 Task: Look for space in Ramsbottom, United Kingdom from 6th September, 2023 to 10th September, 2023 for 1 adult in price range Rs.9000 to Rs.17000. Place can be private room with 1  bedroom having 1 bed and 1 bathroom. Property type can be house, flat, guest house, hotel. Booking option can be shelf check-in. Required host language is English.
Action: Mouse moved to (374, 84)
Screenshot: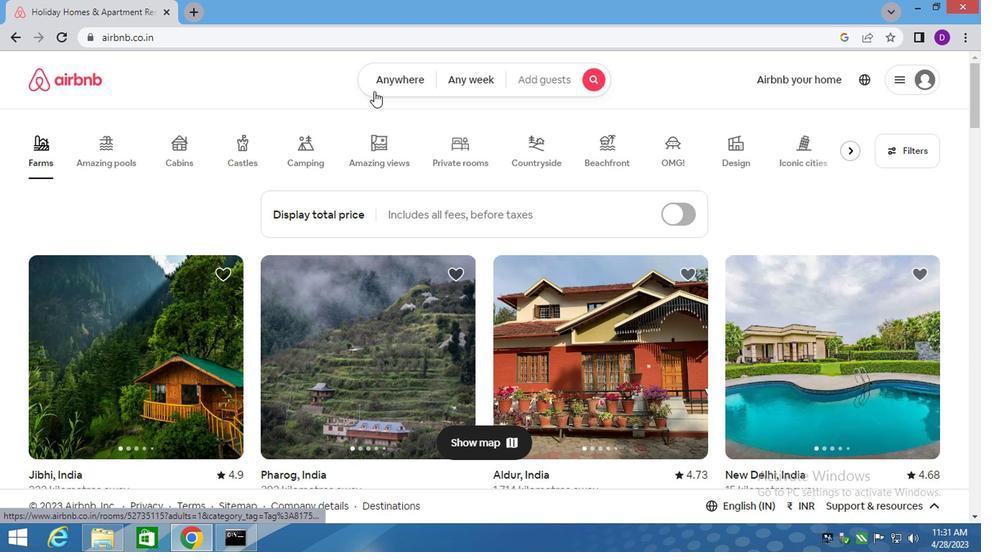 
Action: Mouse pressed left at (374, 84)
Screenshot: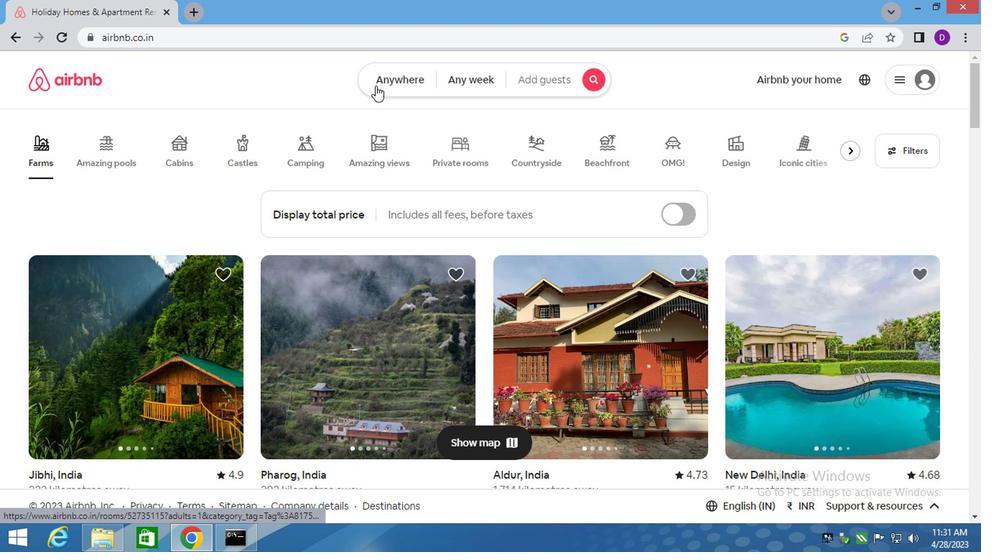 
Action: Mouse moved to (246, 142)
Screenshot: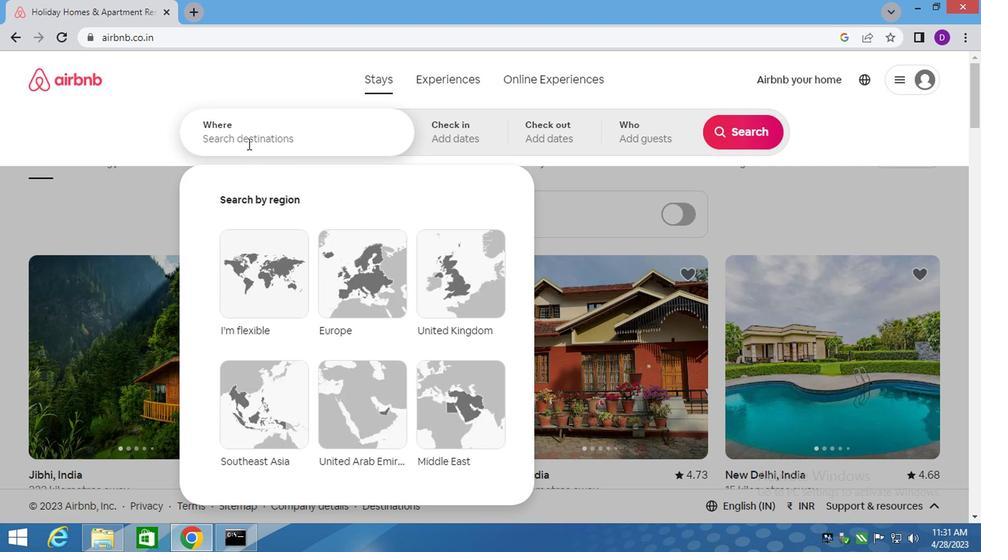 
Action: Mouse pressed left at (246, 142)
Screenshot: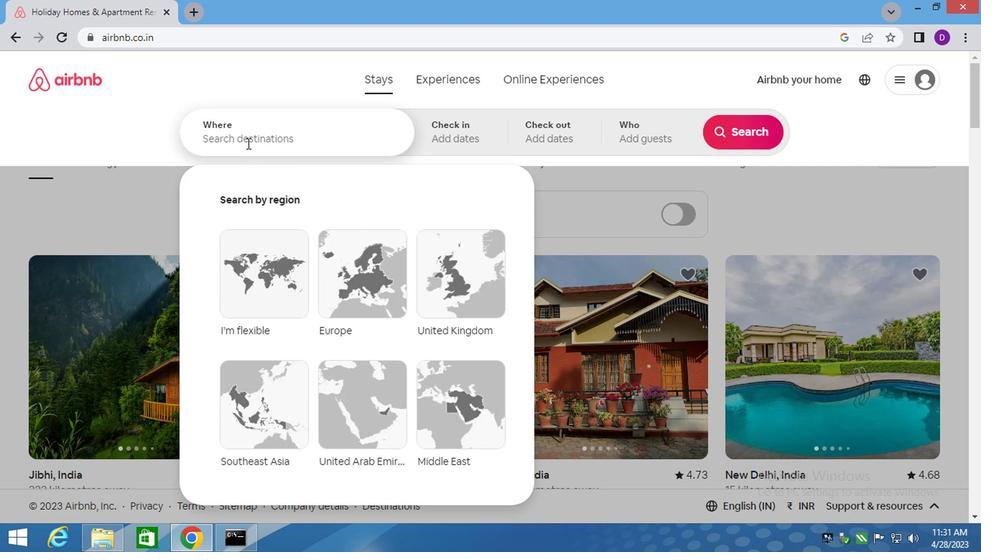 
Action: Key pressed ramsbottom,<Key.space>united<Key.space>kingdom<Key.enter>
Screenshot: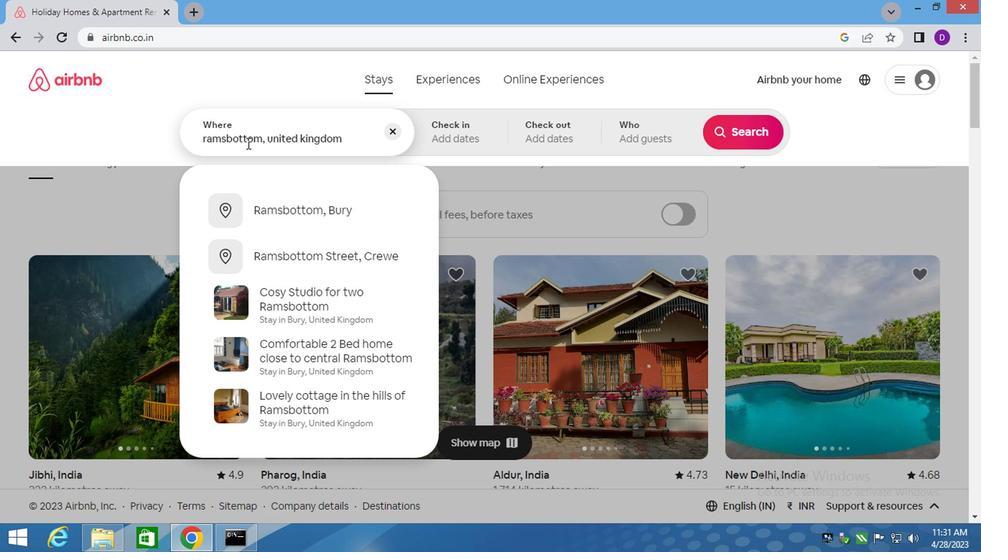 
Action: Mouse moved to (719, 245)
Screenshot: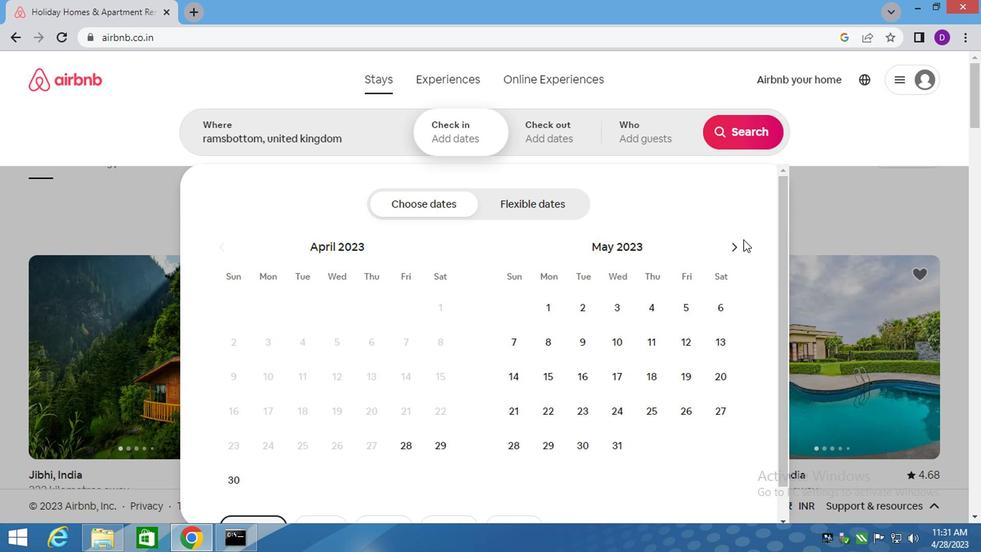 
Action: Mouse pressed left at (719, 245)
Screenshot: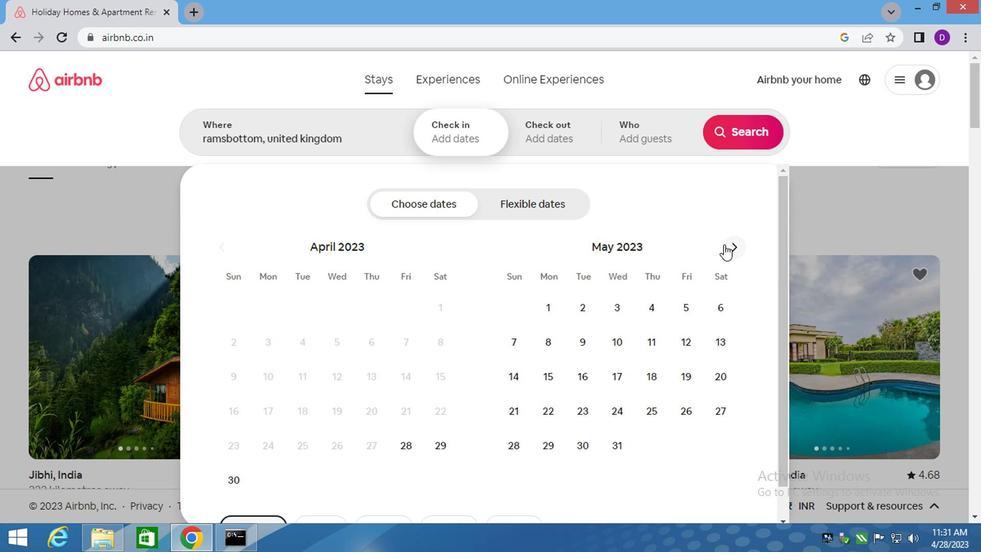 
Action: Mouse pressed left at (719, 245)
Screenshot: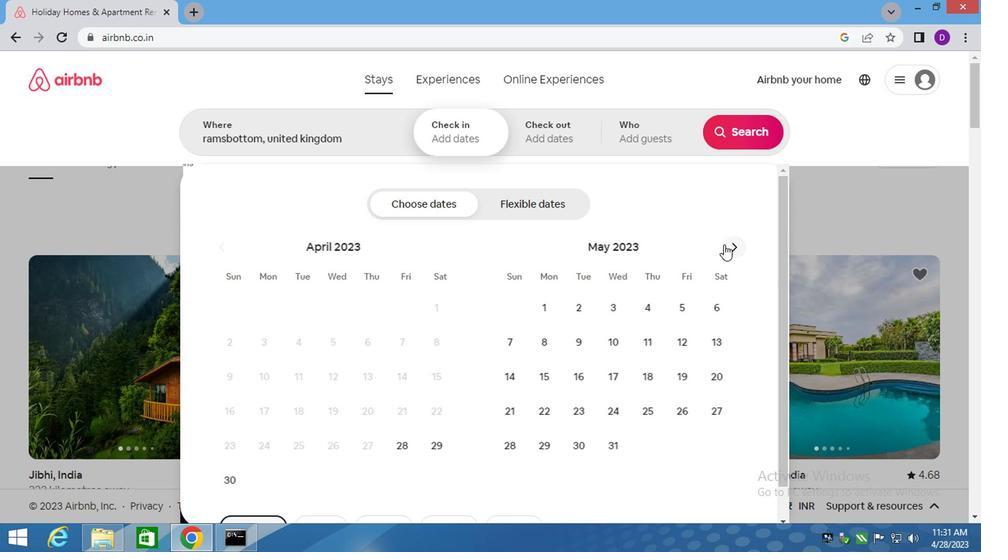 
Action: Mouse pressed left at (719, 245)
Screenshot: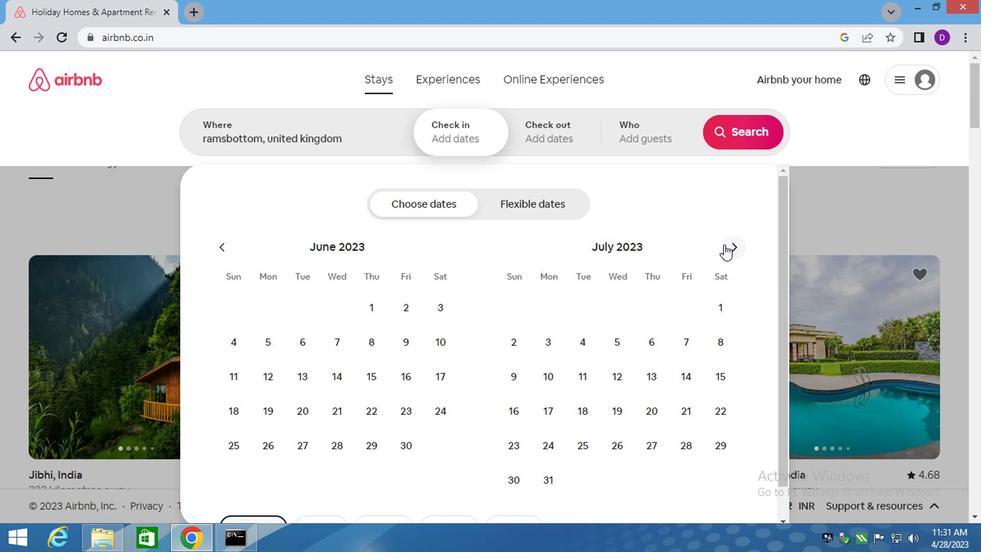 
Action: Mouse pressed left at (719, 245)
Screenshot: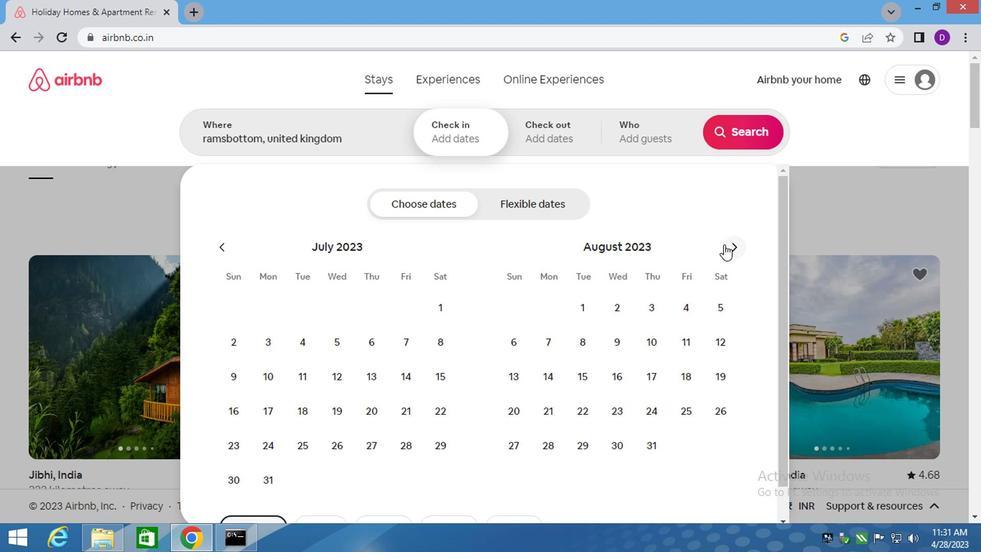 
Action: Mouse moved to (612, 342)
Screenshot: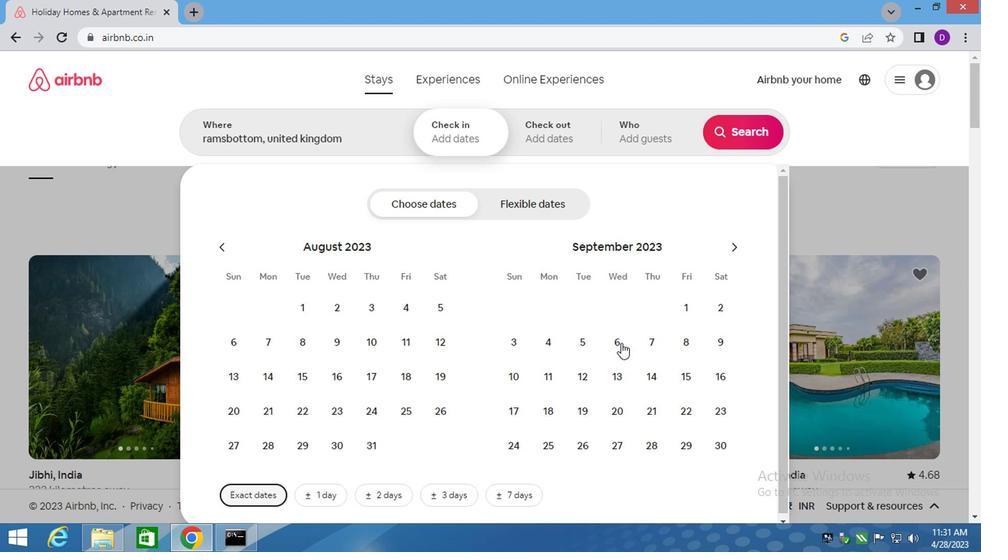 
Action: Mouse pressed left at (612, 342)
Screenshot: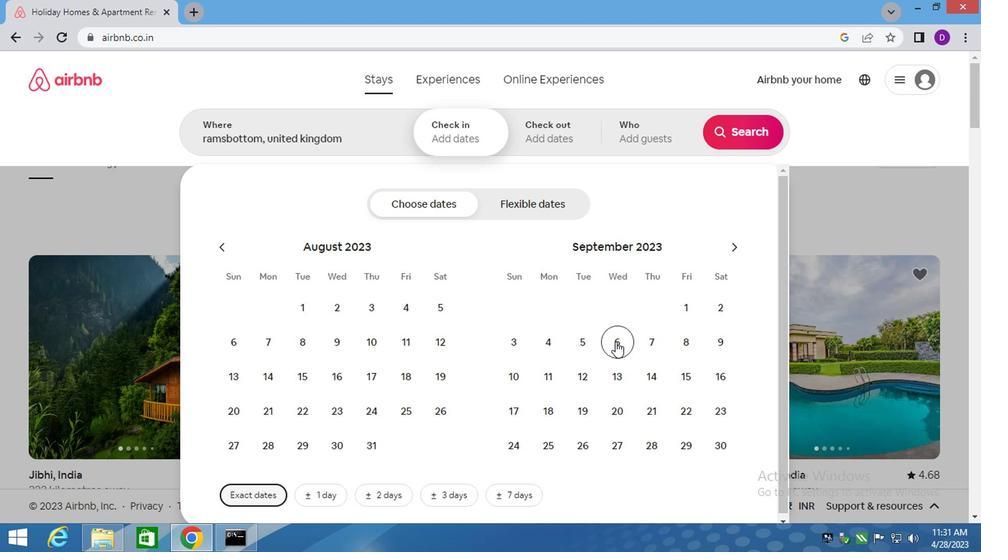 
Action: Mouse moved to (507, 380)
Screenshot: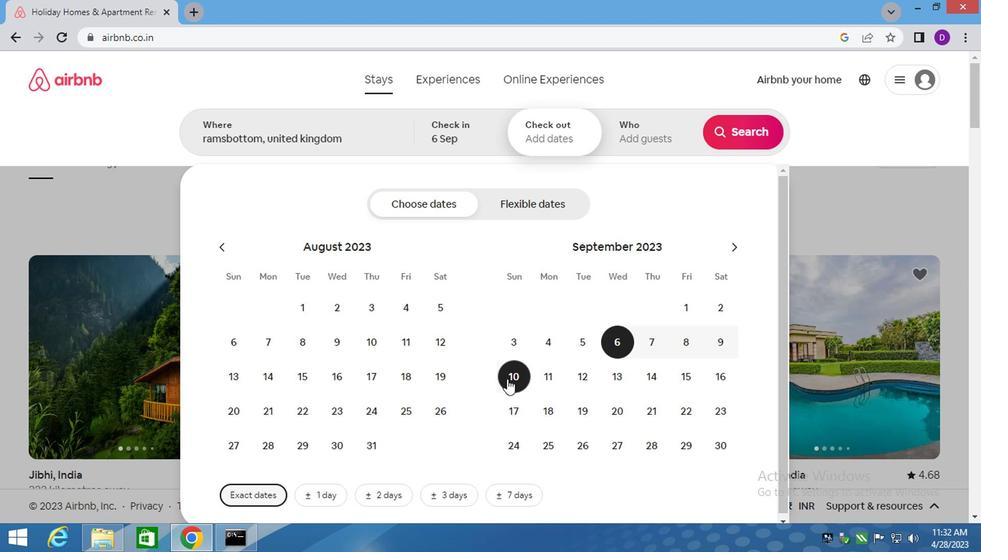 
Action: Mouse pressed left at (507, 380)
Screenshot: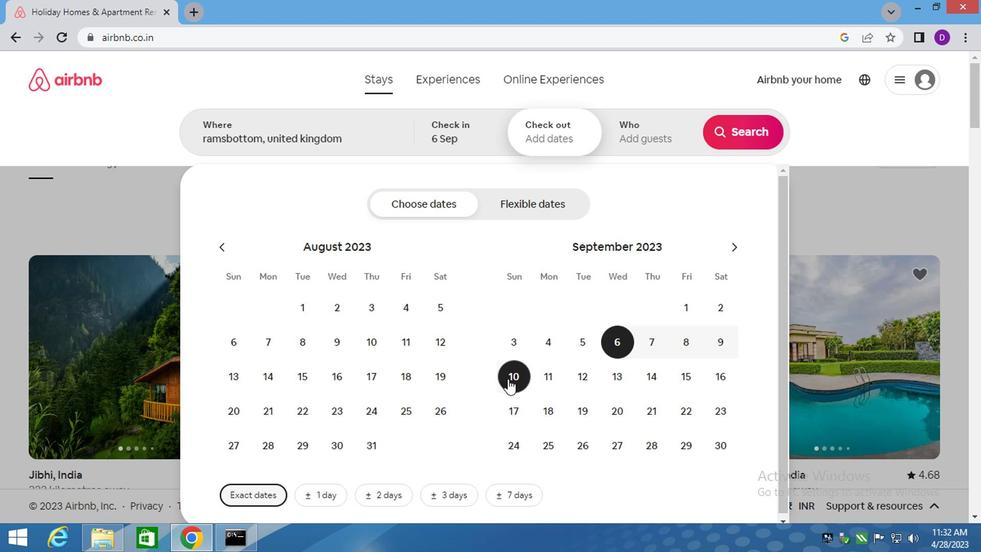 
Action: Mouse moved to (633, 127)
Screenshot: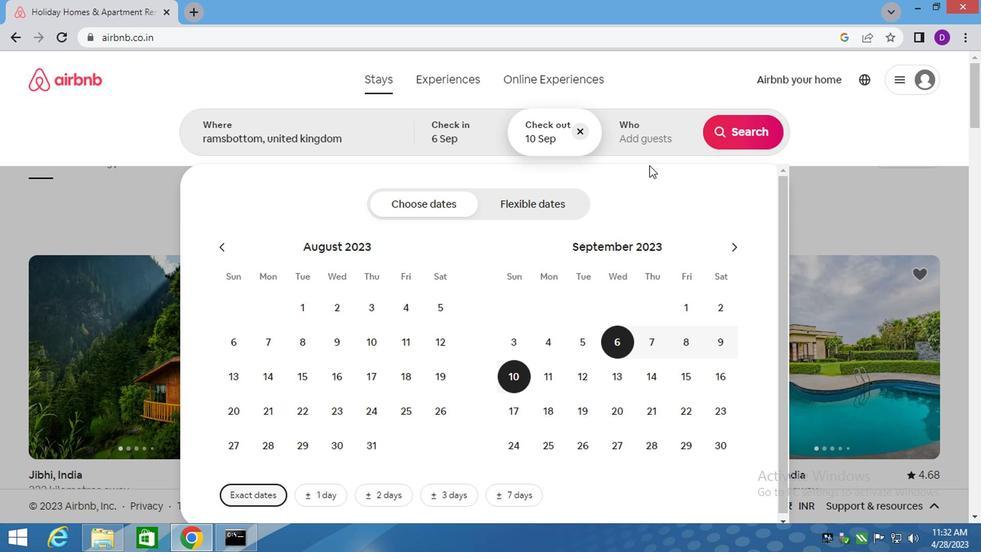 
Action: Mouse pressed left at (633, 127)
Screenshot: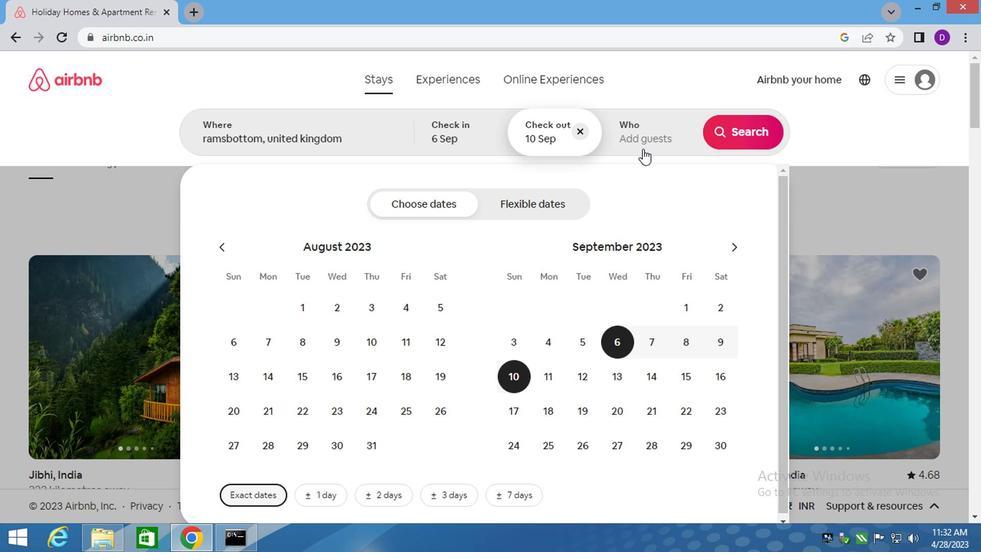 
Action: Mouse moved to (748, 203)
Screenshot: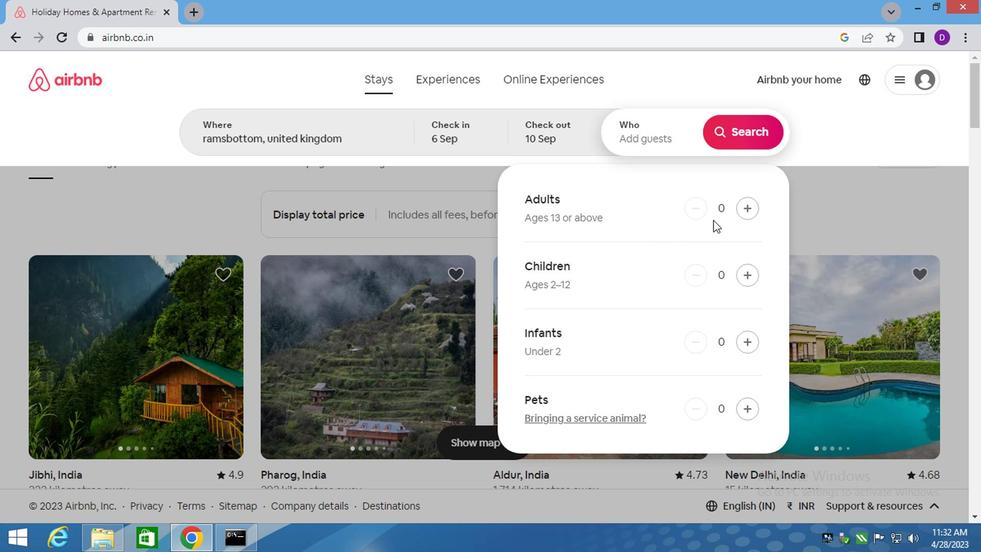 
Action: Mouse pressed left at (748, 203)
Screenshot: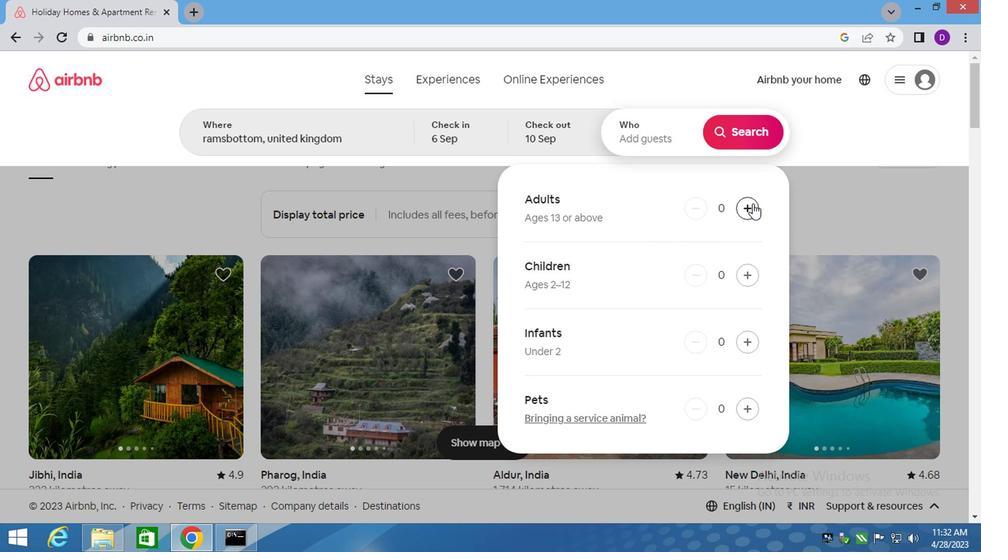
Action: Mouse pressed left at (748, 203)
Screenshot: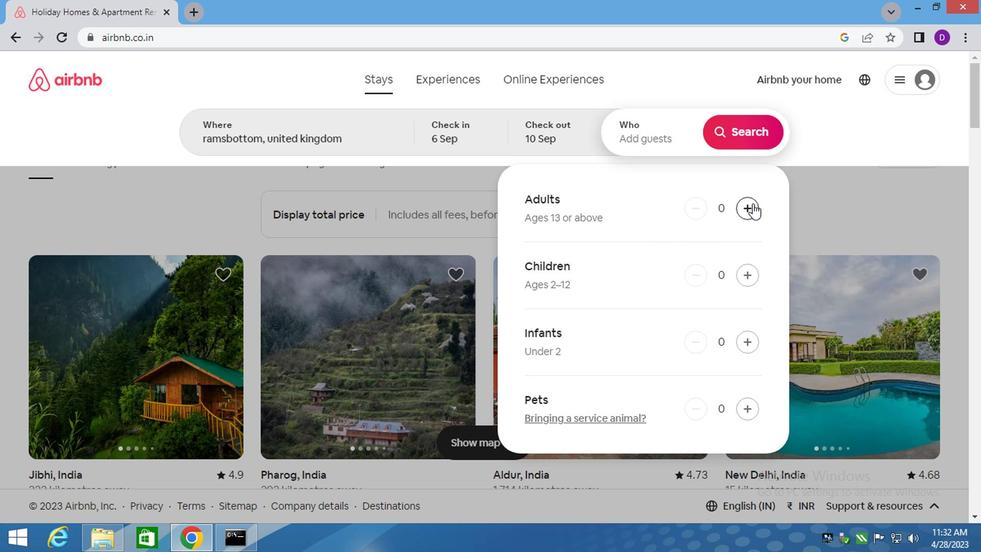
Action: Mouse moved to (687, 210)
Screenshot: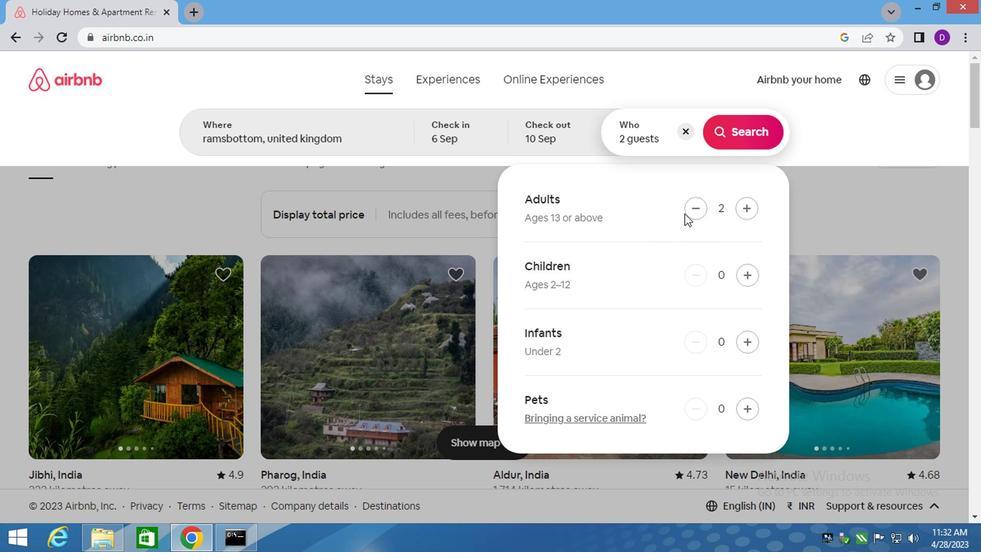 
Action: Mouse pressed left at (687, 210)
Screenshot: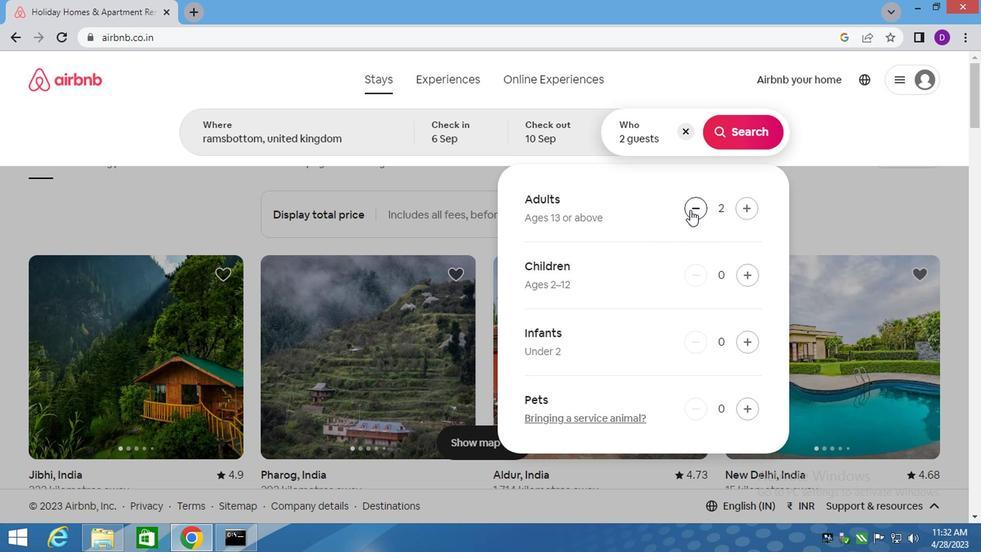 
Action: Mouse moved to (738, 131)
Screenshot: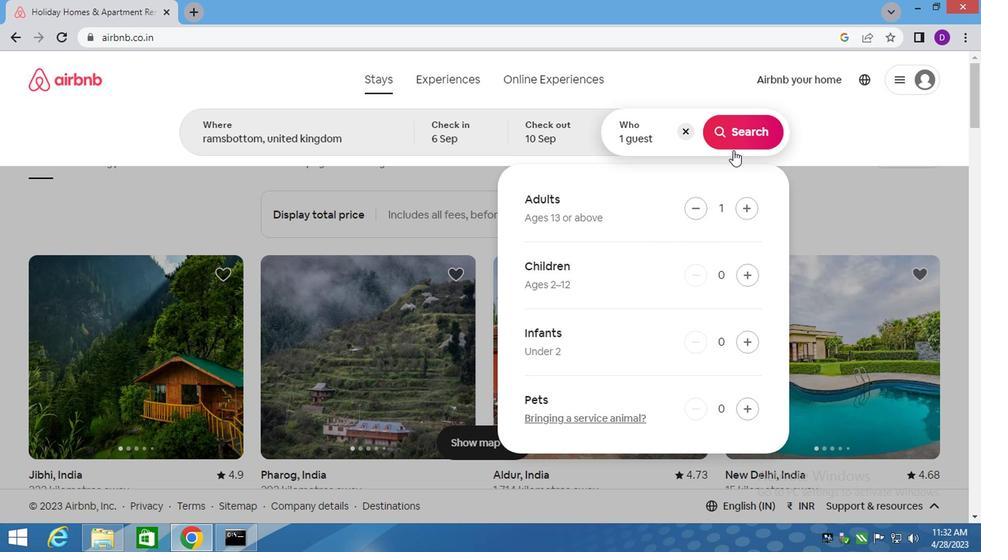 
Action: Mouse pressed left at (738, 131)
Screenshot: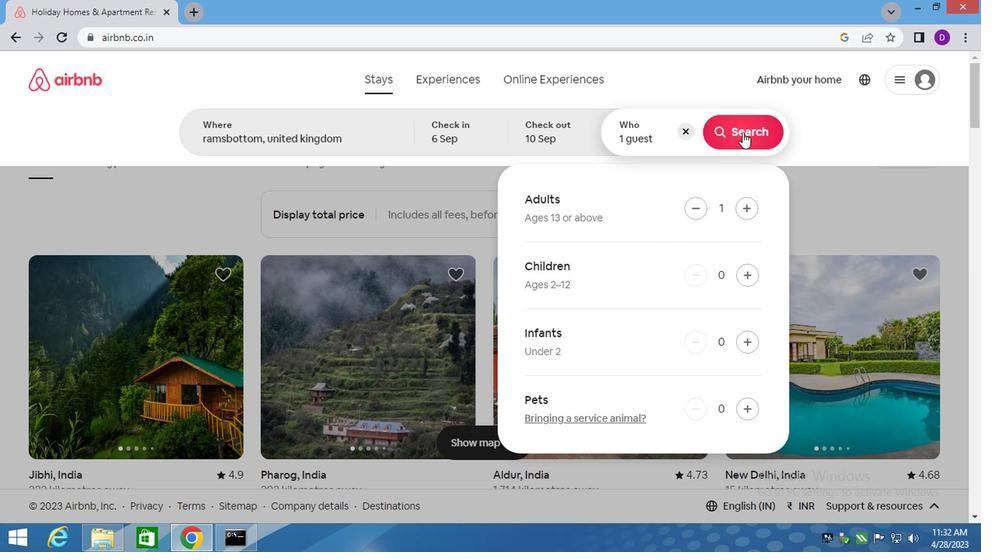 
Action: Mouse moved to (903, 139)
Screenshot: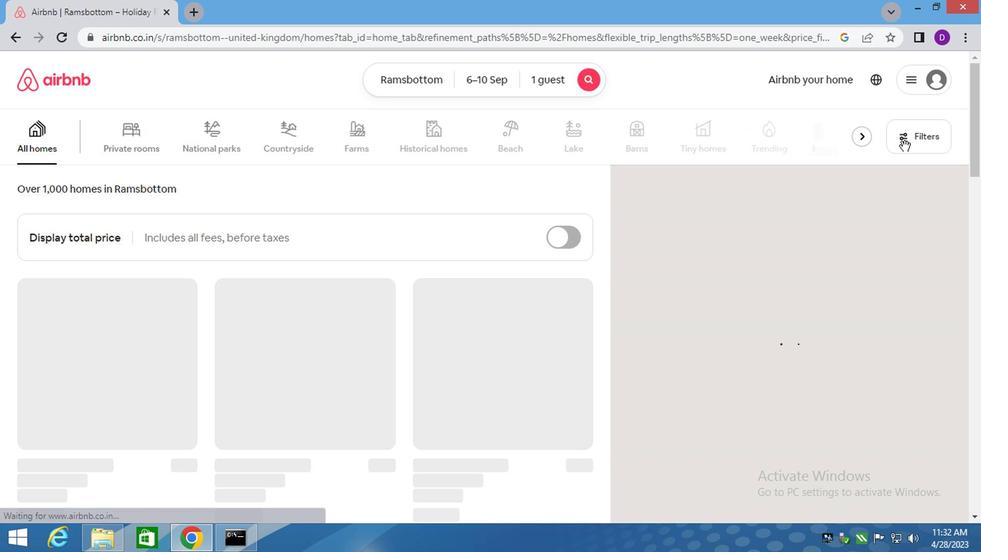 
Action: Mouse pressed left at (903, 139)
Screenshot: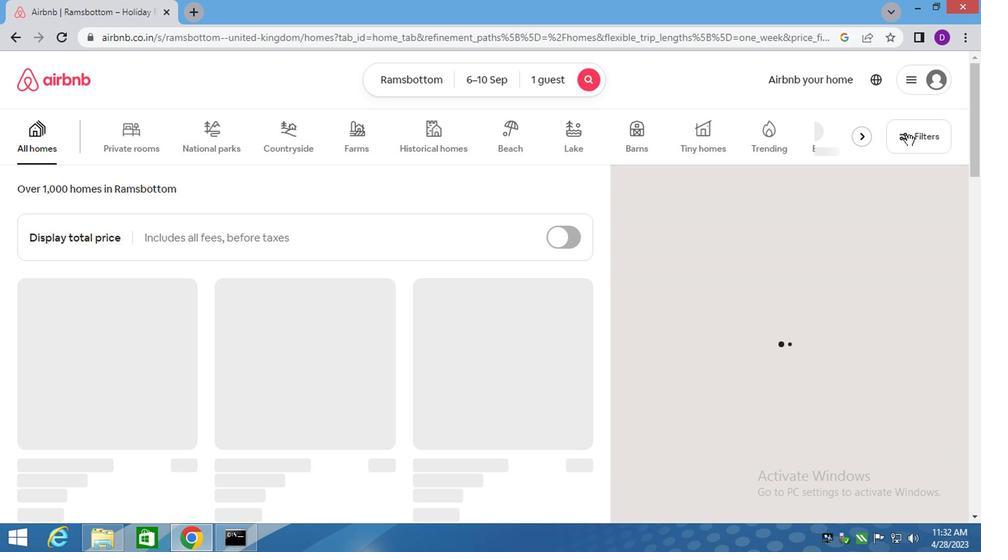 
Action: Mouse moved to (297, 315)
Screenshot: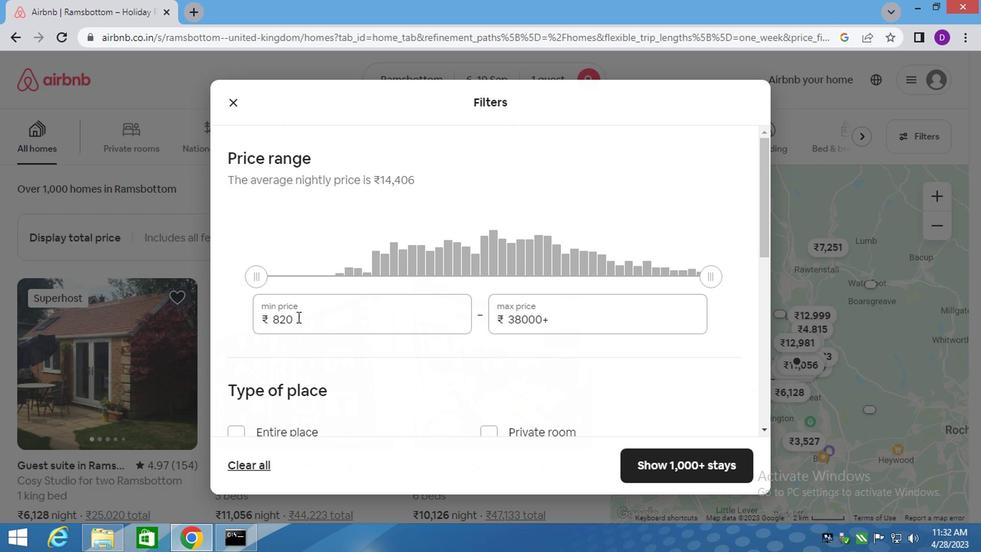 
Action: Mouse pressed left at (297, 315)
Screenshot: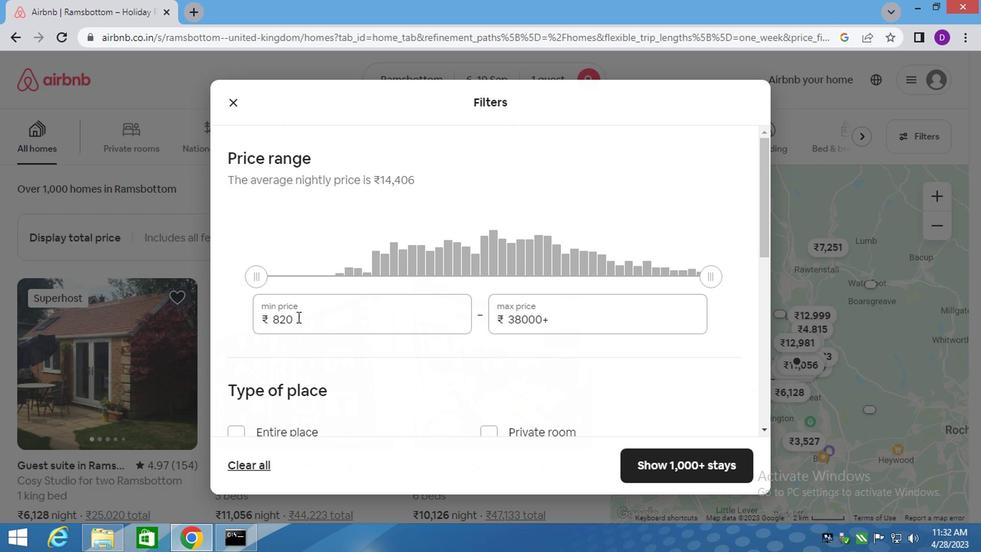 
Action: Mouse pressed left at (297, 315)
Screenshot: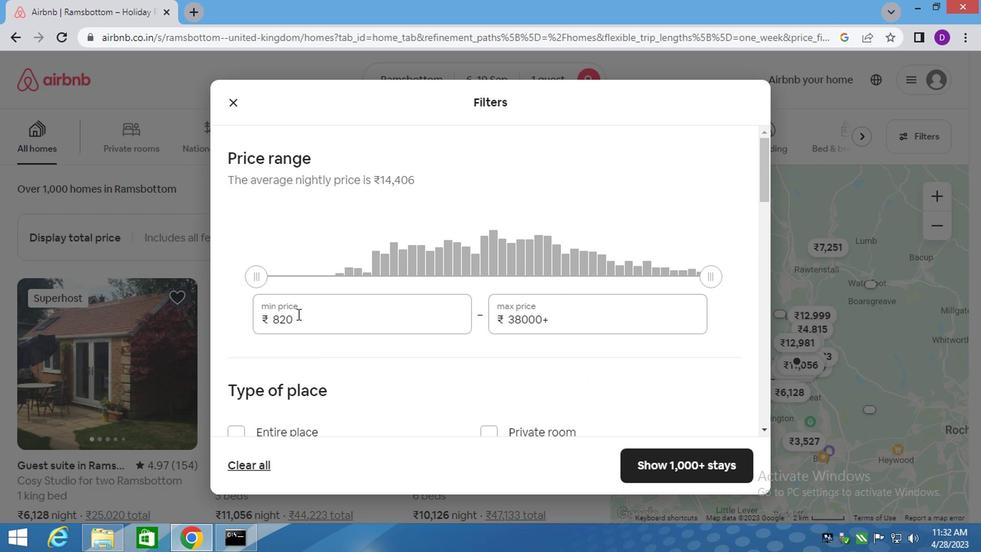 
Action: Key pressed 9000<Key.tab>17000
Screenshot: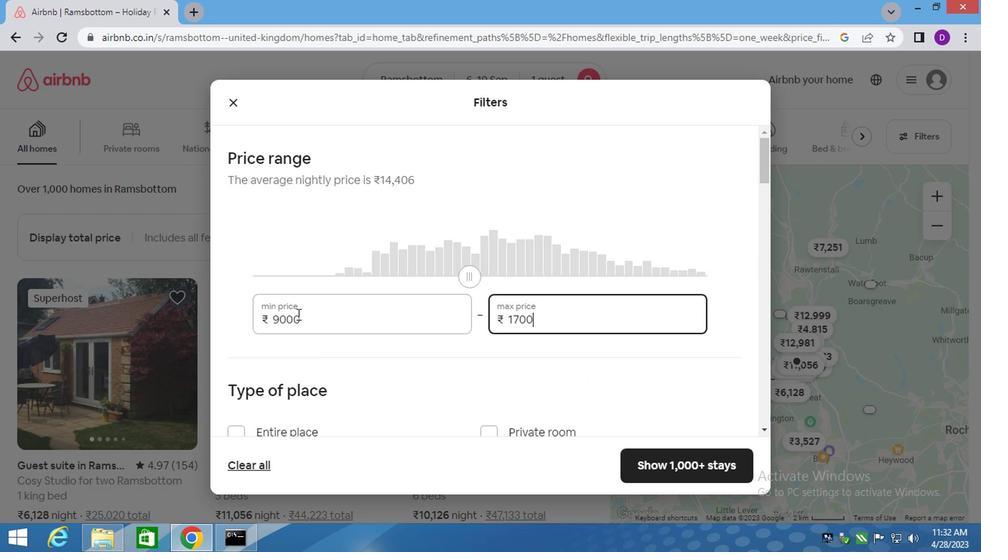 
Action: Mouse moved to (255, 344)
Screenshot: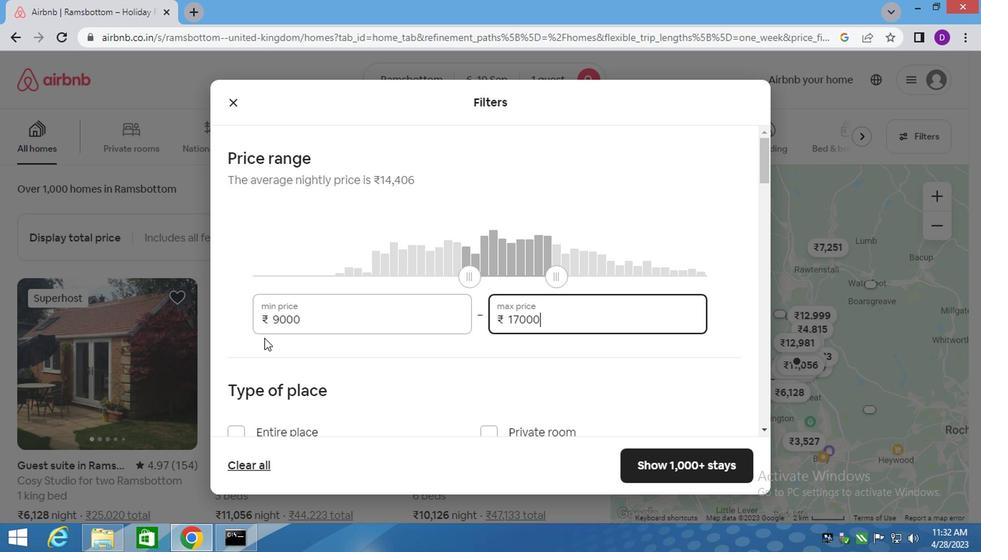 
Action: Mouse scrolled (255, 343) with delta (0, -1)
Screenshot: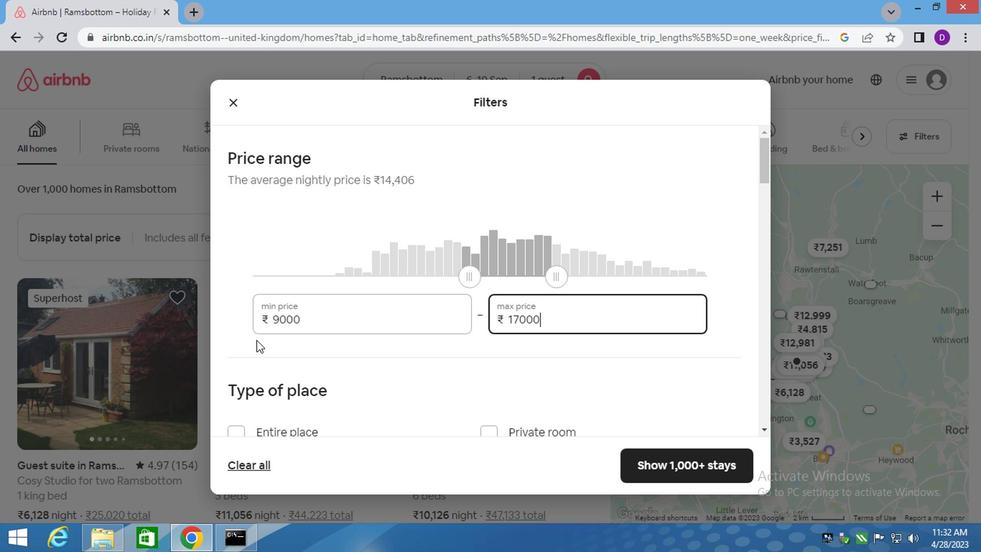 
Action: Mouse moved to (255, 345)
Screenshot: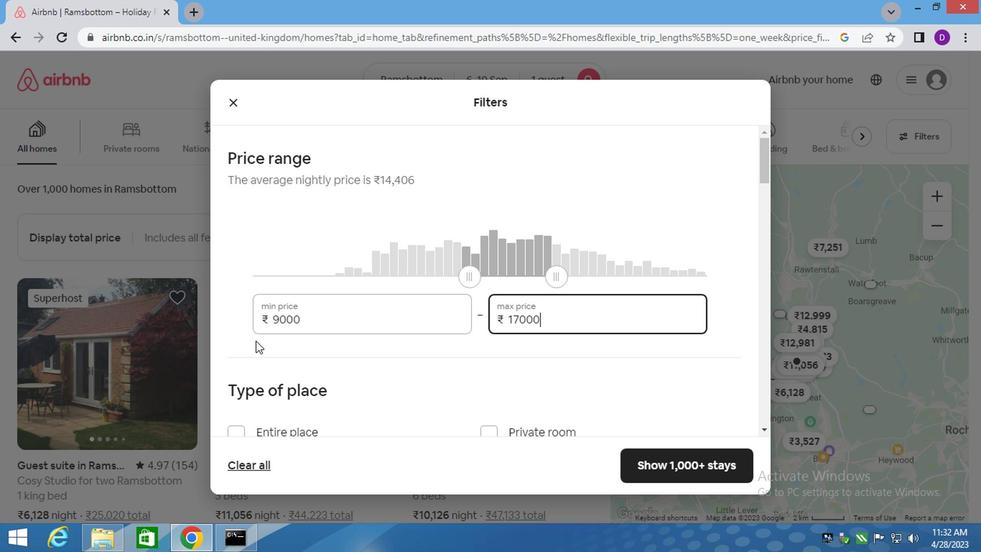 
Action: Mouse scrolled (255, 344) with delta (0, -1)
Screenshot: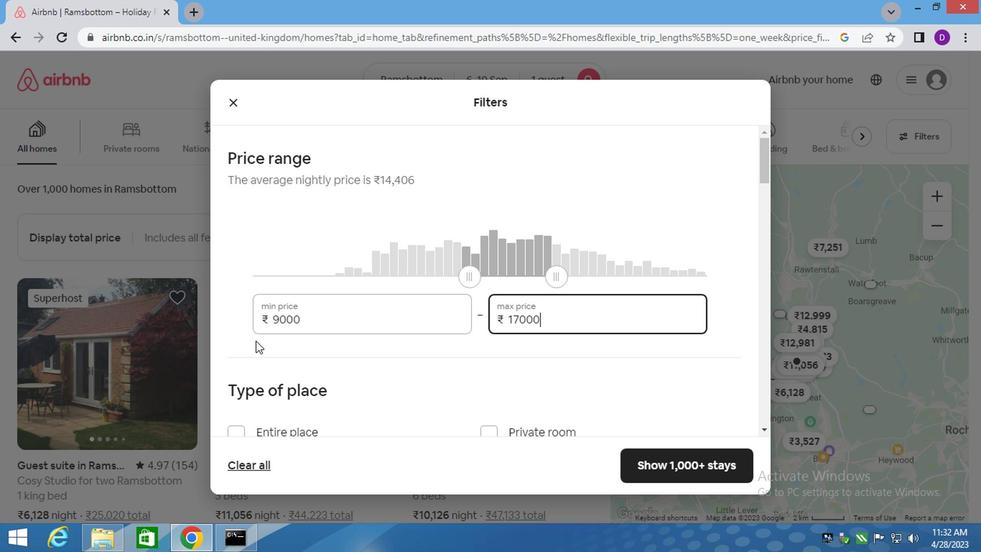 
Action: Mouse moved to (492, 289)
Screenshot: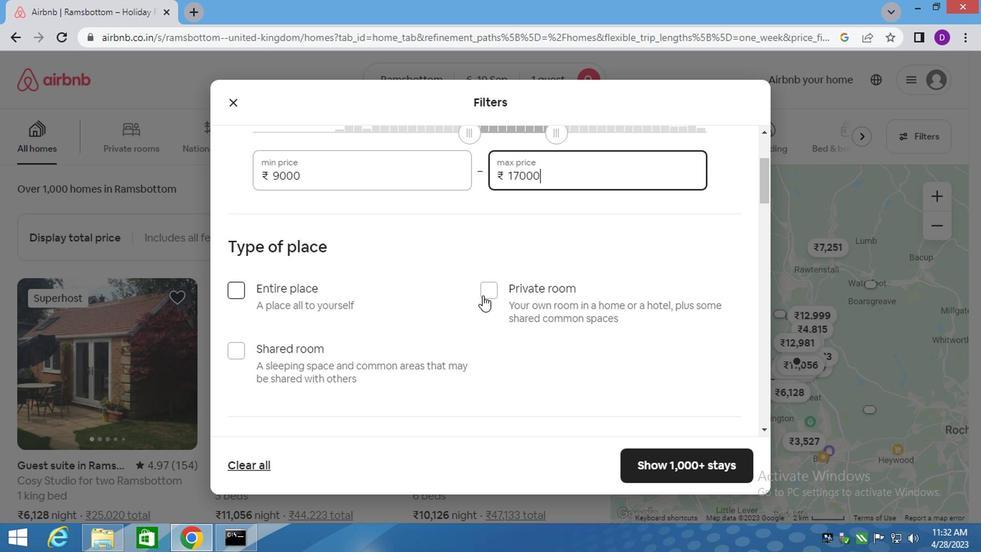 
Action: Mouse pressed left at (492, 289)
Screenshot: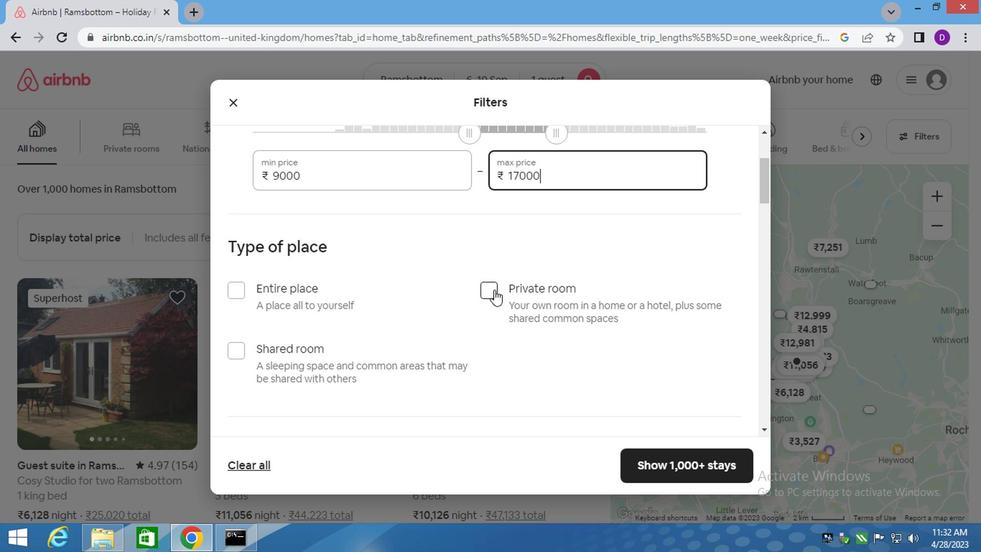 
Action: Mouse moved to (407, 311)
Screenshot: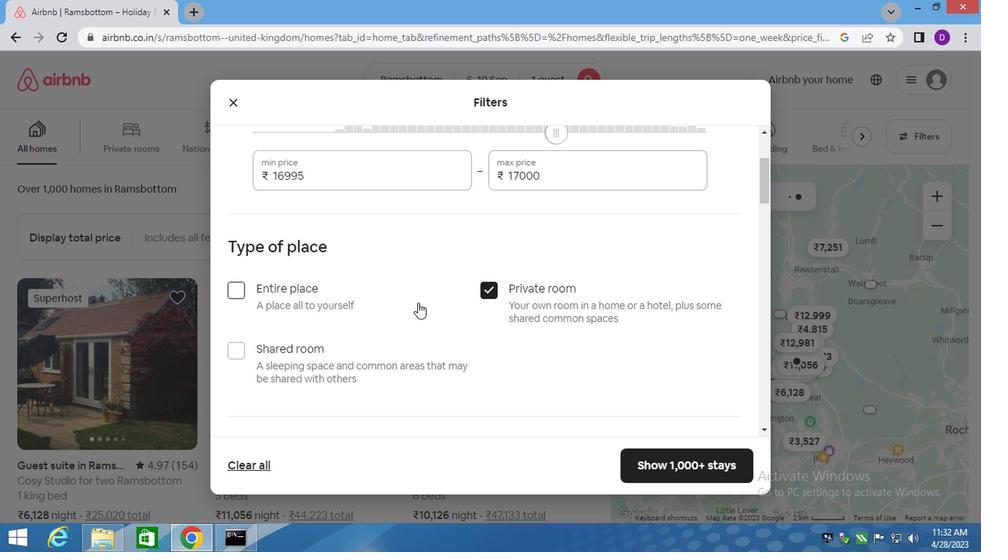 
Action: Mouse scrolled (407, 309) with delta (0, 0)
Screenshot: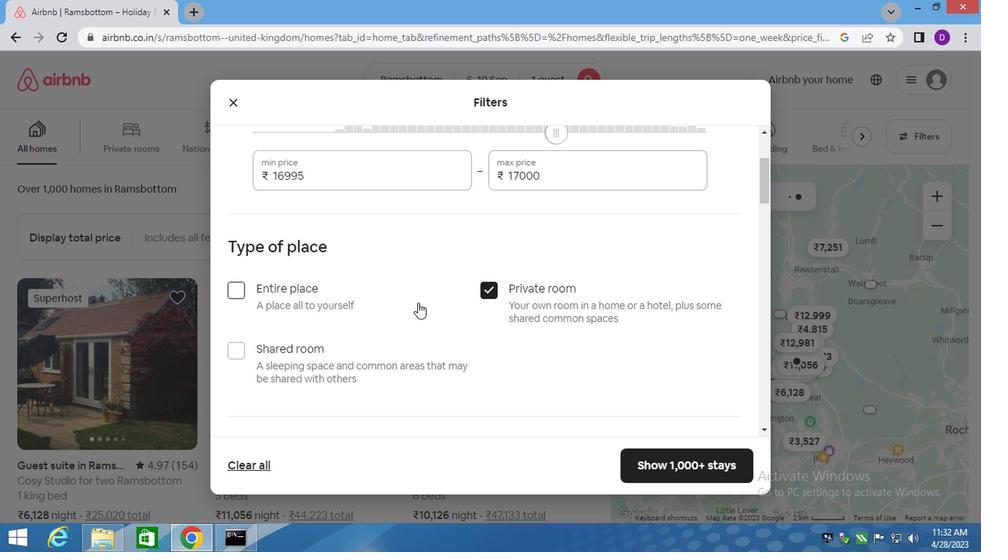 
Action: Mouse moved to (404, 314)
Screenshot: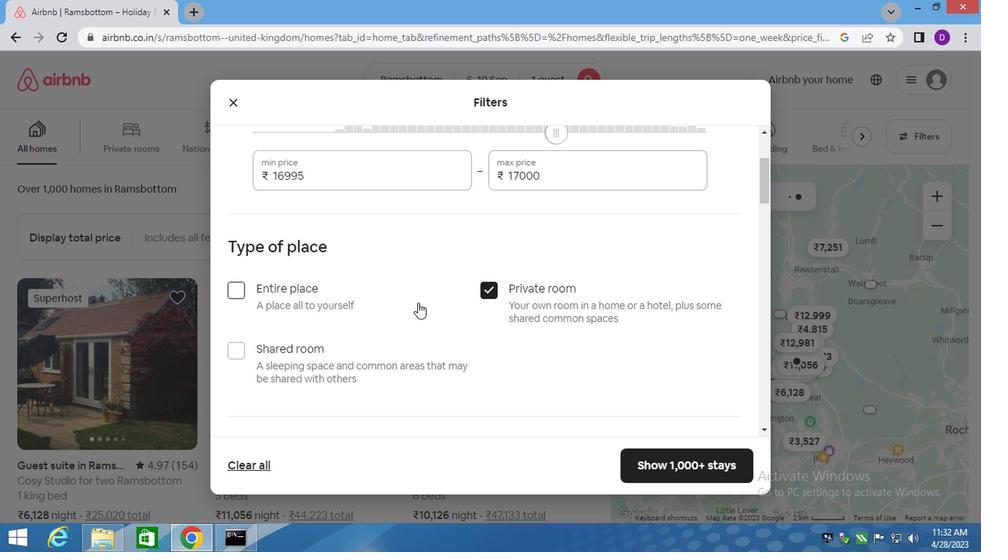 
Action: Mouse scrolled (404, 313) with delta (0, -1)
Screenshot: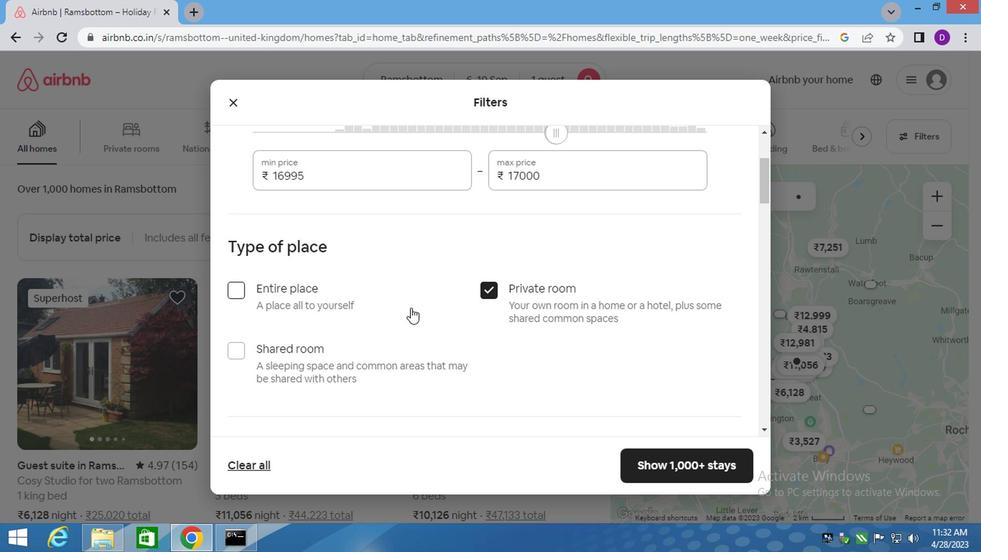 
Action: Mouse moved to (404, 315)
Screenshot: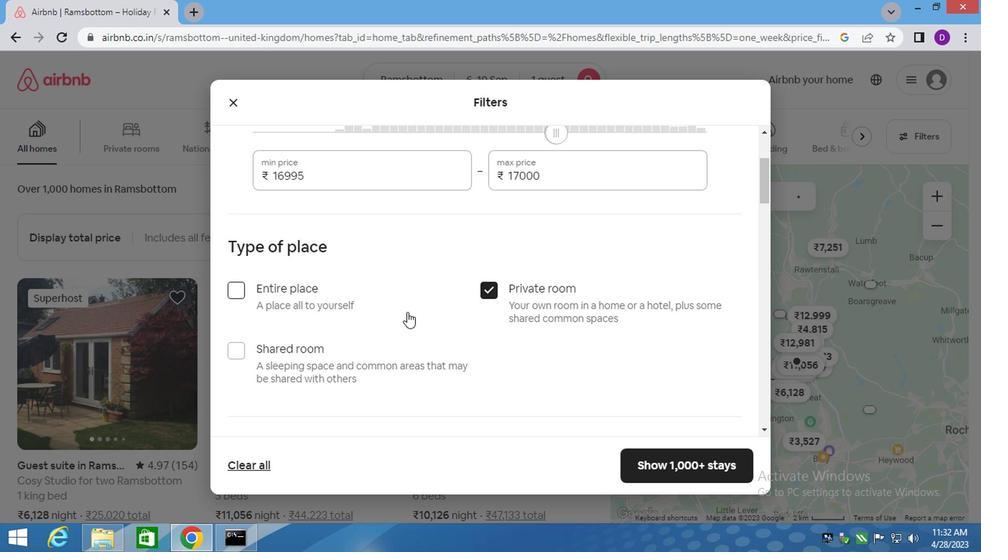 
Action: Mouse scrolled (404, 314) with delta (0, 0)
Screenshot: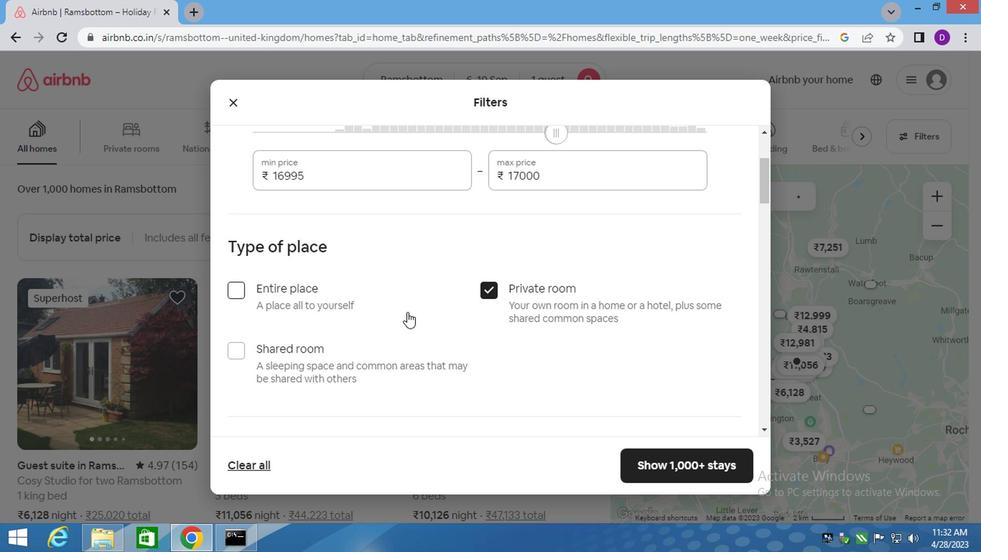 
Action: Mouse scrolled (404, 314) with delta (0, 0)
Screenshot: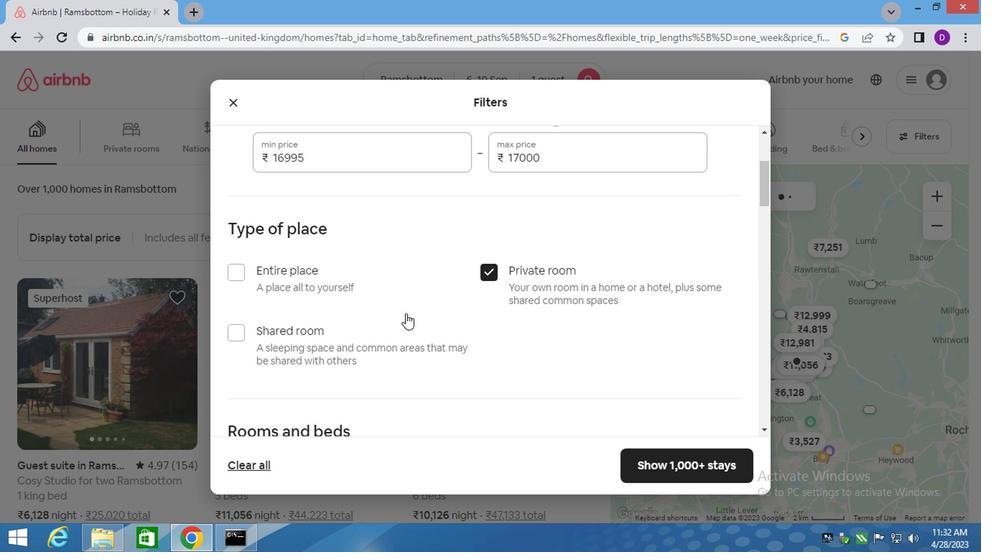 
Action: Mouse scrolled (404, 314) with delta (0, 0)
Screenshot: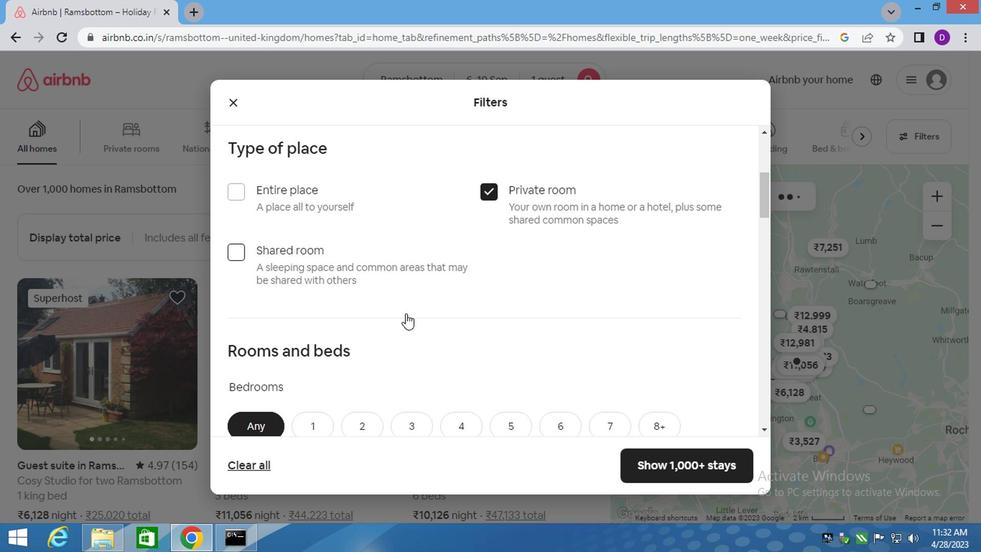 
Action: Mouse scrolled (404, 314) with delta (0, 0)
Screenshot: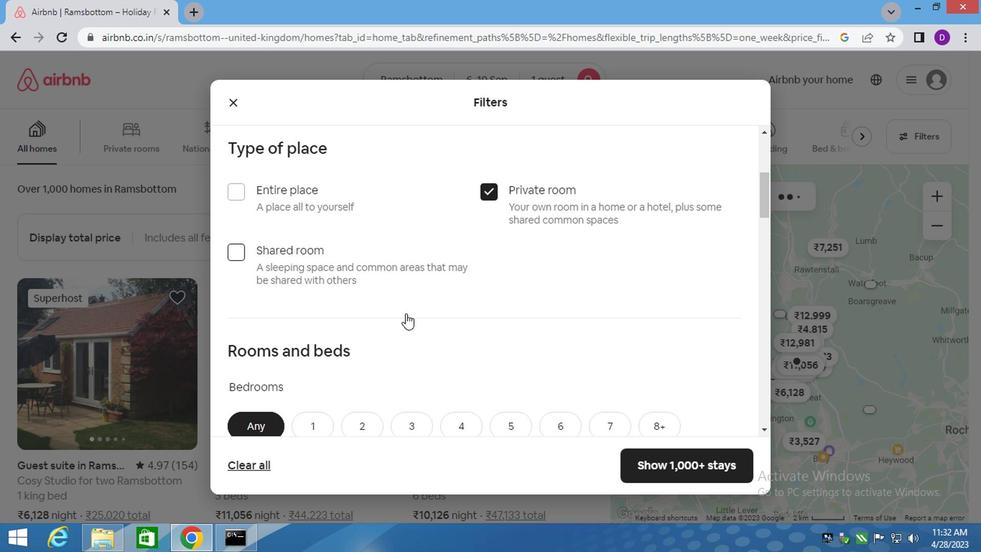 
Action: Mouse moved to (328, 248)
Screenshot: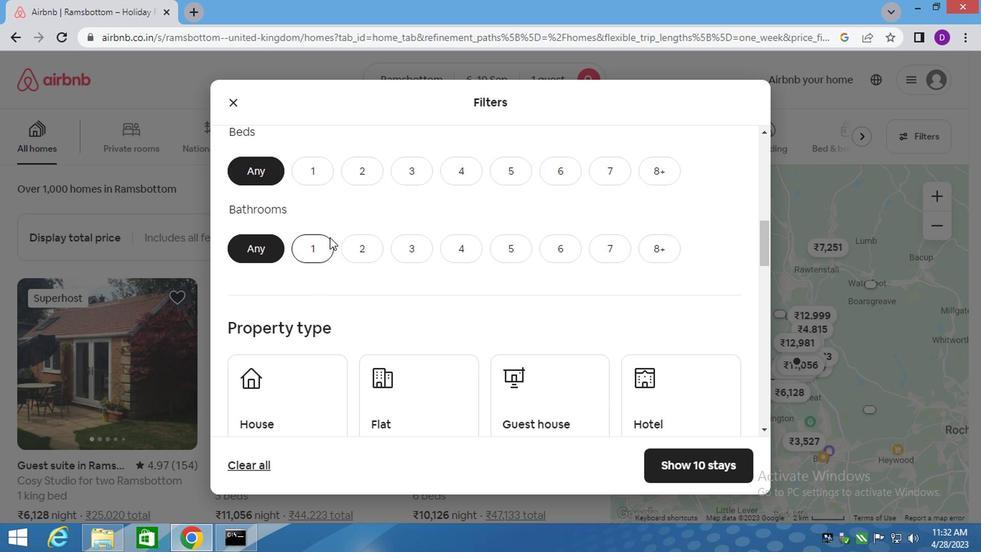 
Action: Mouse scrolled (328, 248) with delta (0, 0)
Screenshot: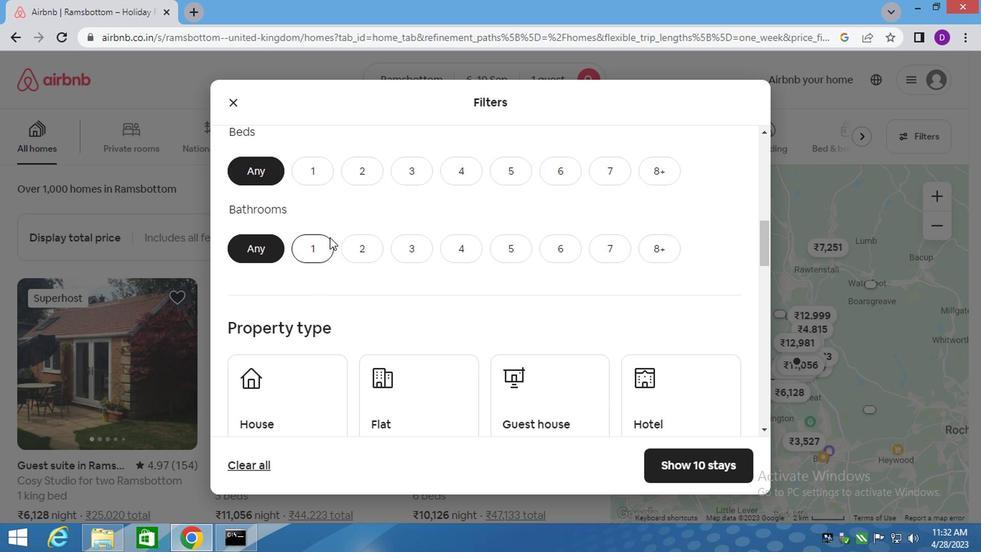 
Action: Mouse moved to (329, 265)
Screenshot: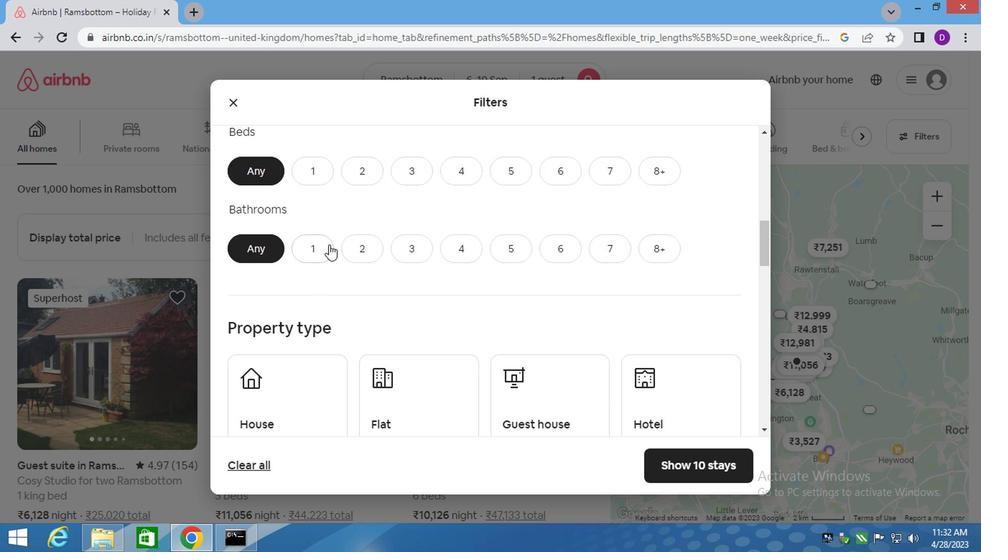 
Action: Mouse scrolled (329, 265) with delta (0, 0)
Screenshot: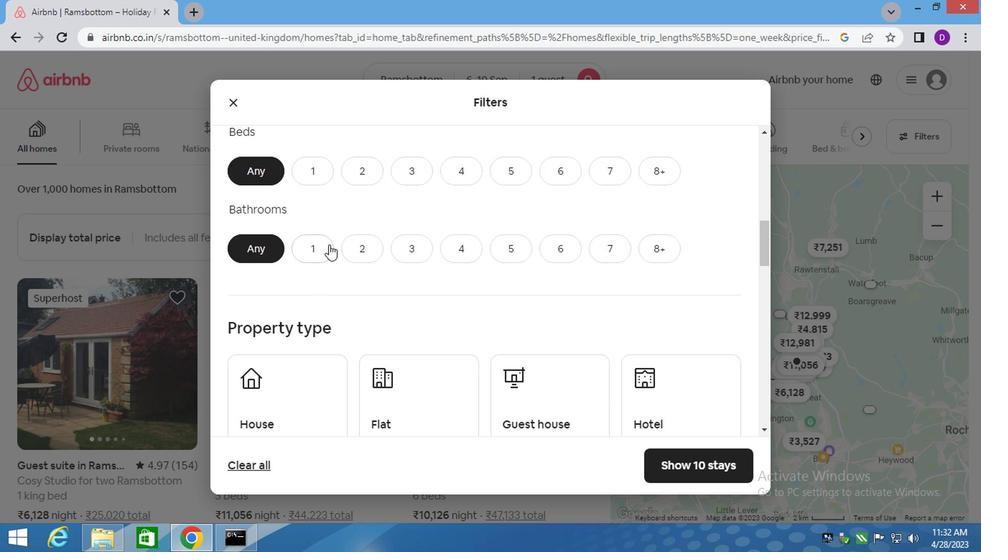
Action: Mouse moved to (315, 243)
Screenshot: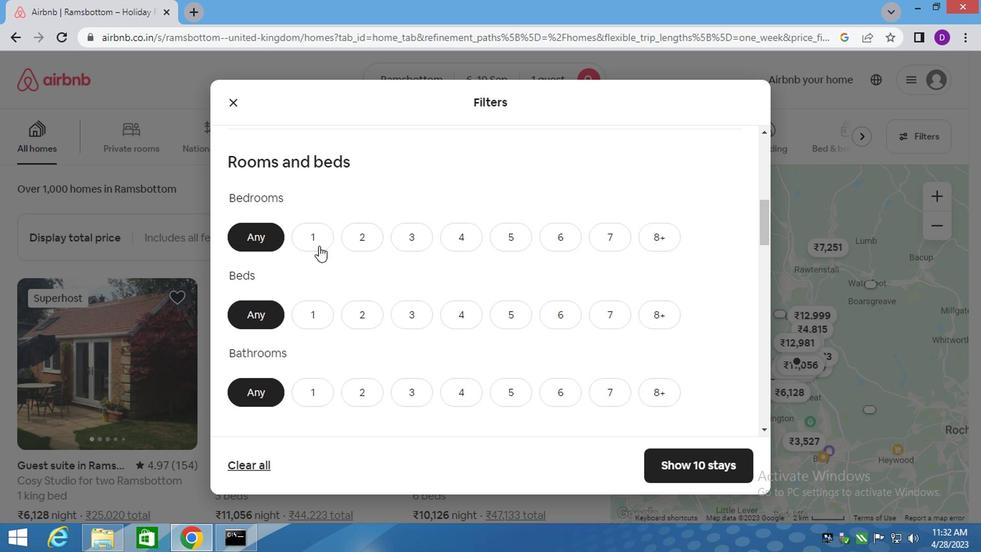 
Action: Mouse pressed left at (315, 243)
Screenshot: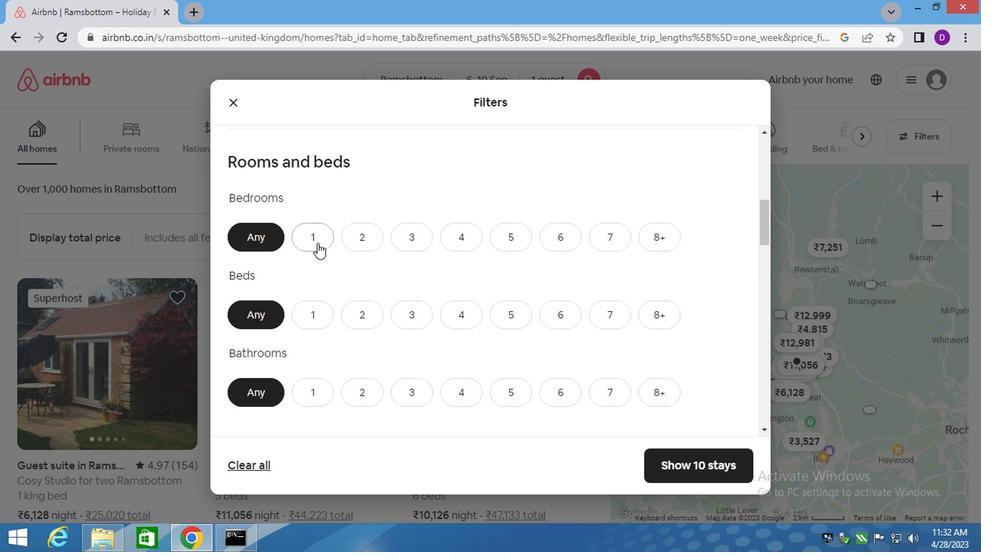 
Action: Mouse moved to (305, 316)
Screenshot: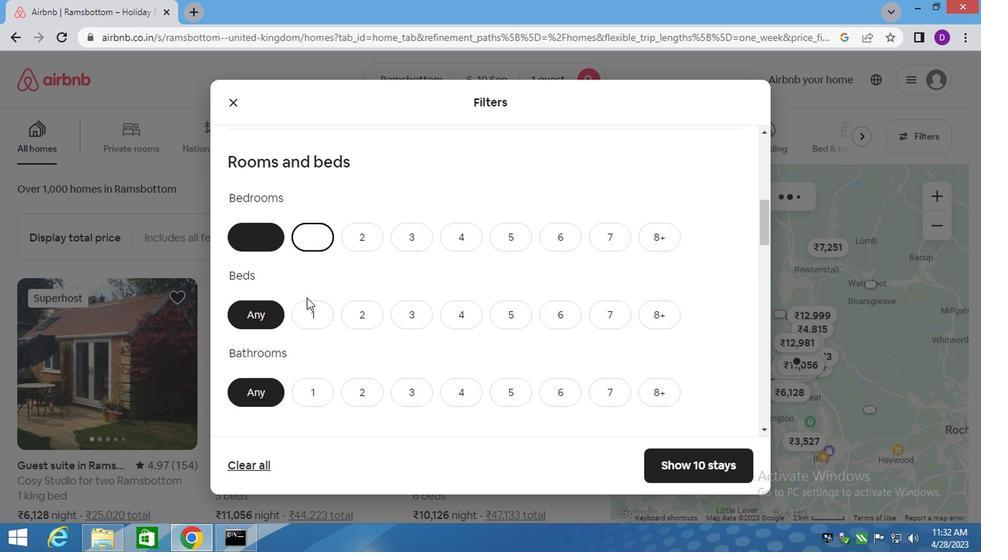 
Action: Mouse pressed left at (305, 316)
Screenshot: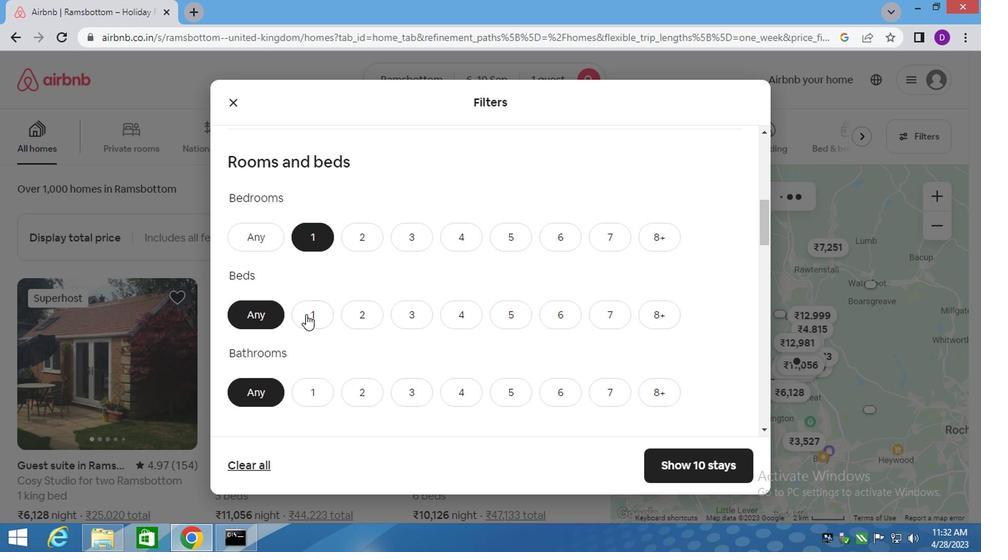 
Action: Mouse moved to (308, 395)
Screenshot: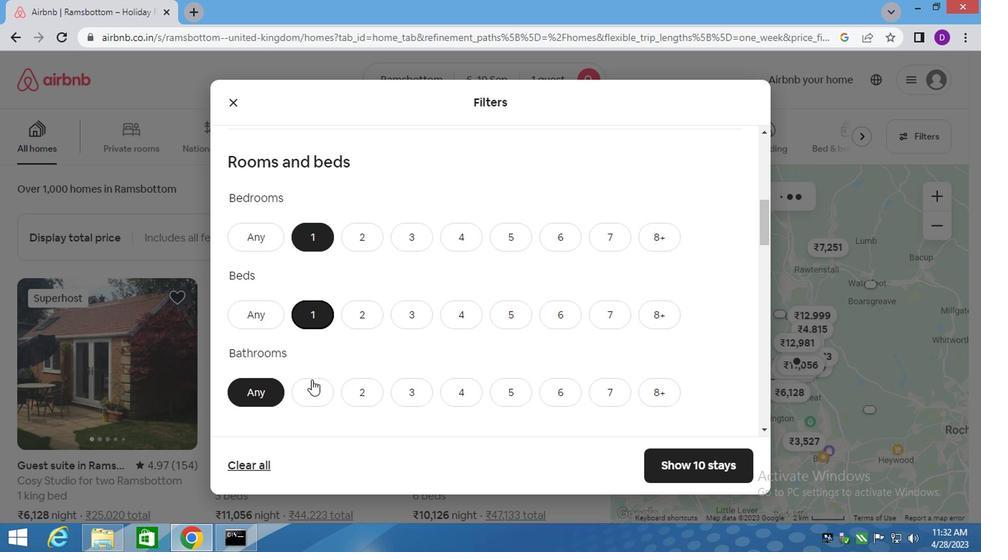 
Action: Mouse pressed left at (308, 395)
Screenshot: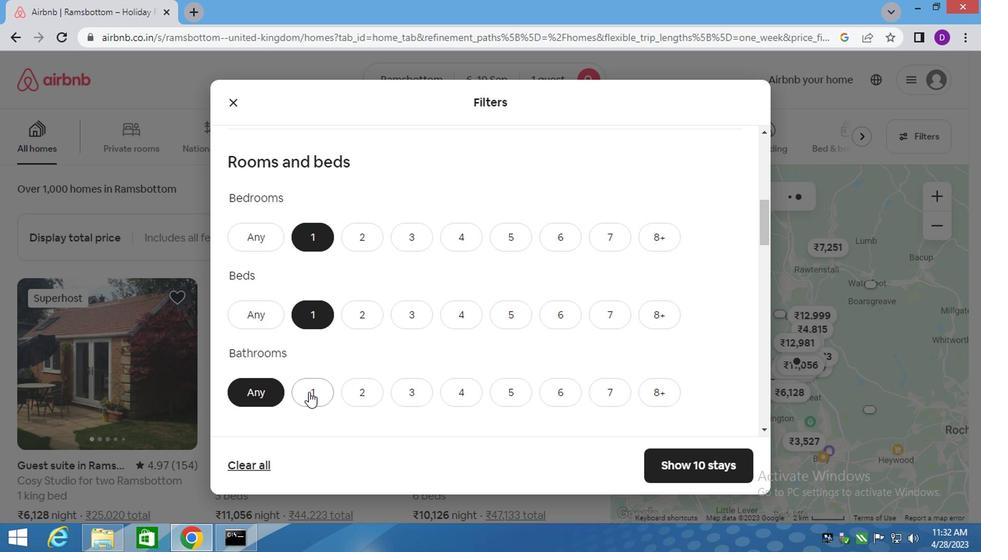 
Action: Mouse moved to (353, 365)
Screenshot: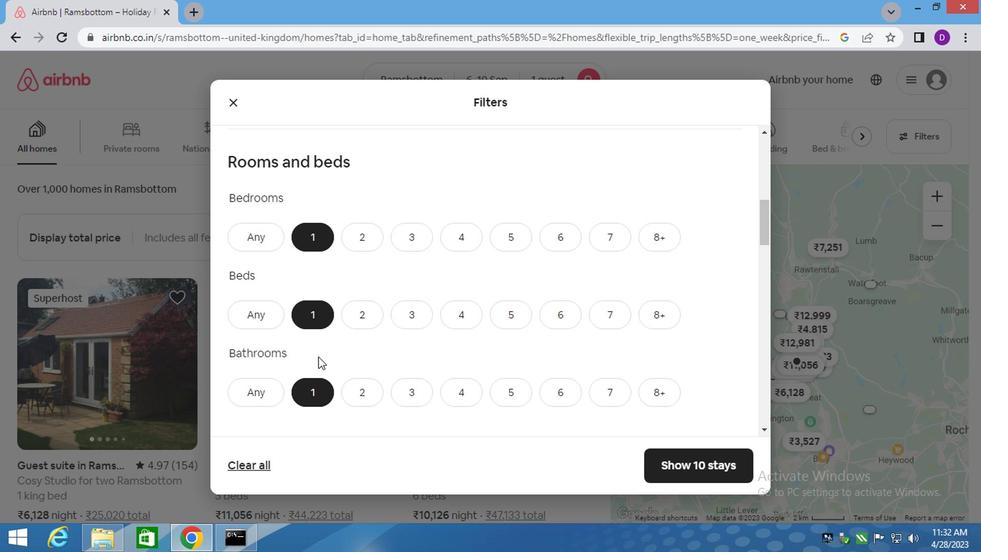 
Action: Mouse scrolled (353, 364) with delta (0, 0)
Screenshot: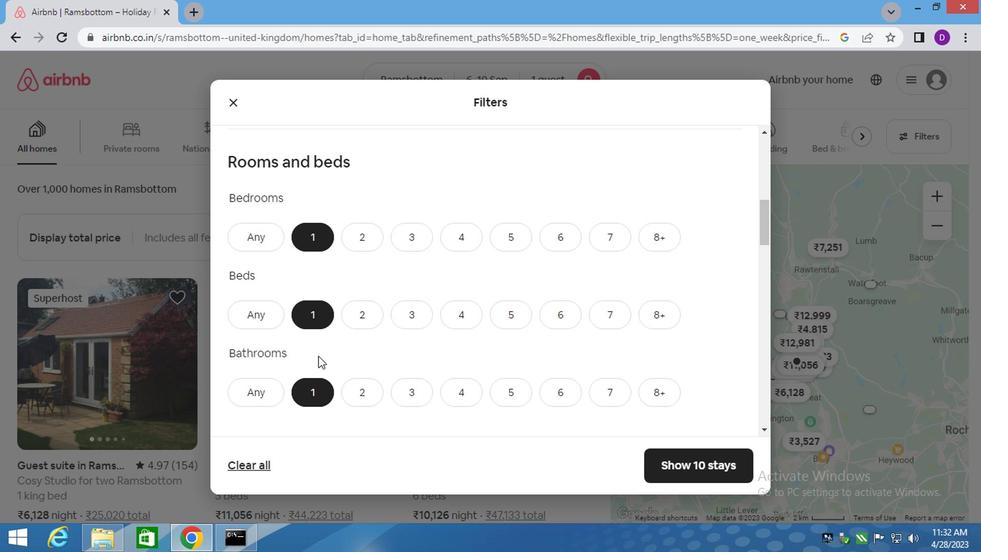 
Action: Mouse moved to (355, 365)
Screenshot: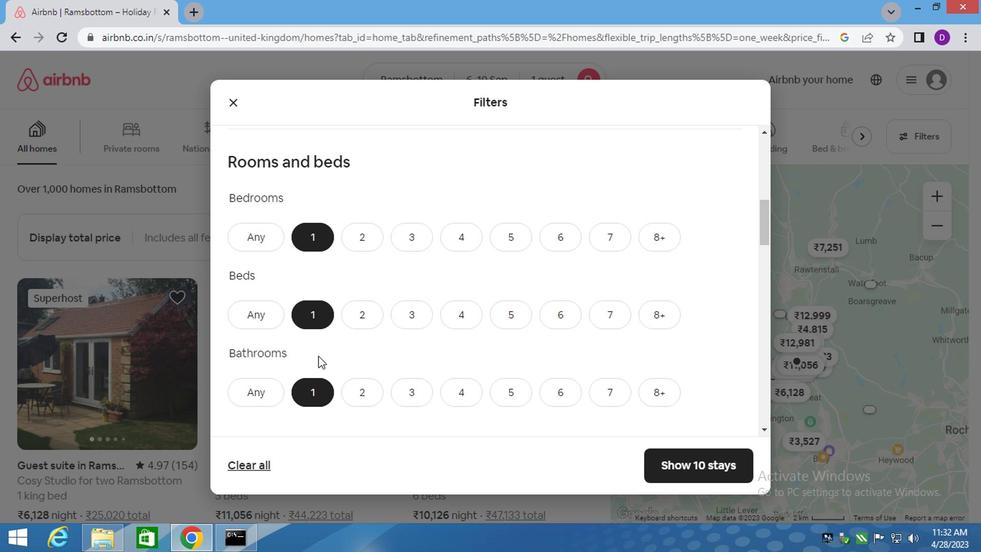 
Action: Mouse scrolled (355, 365) with delta (0, 0)
Screenshot: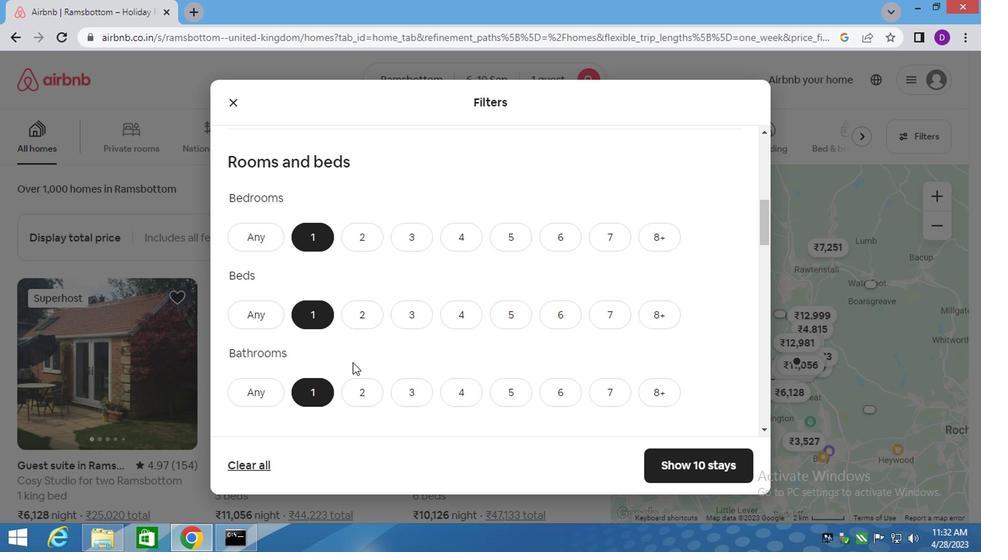 
Action: Mouse scrolled (355, 365) with delta (0, 0)
Screenshot: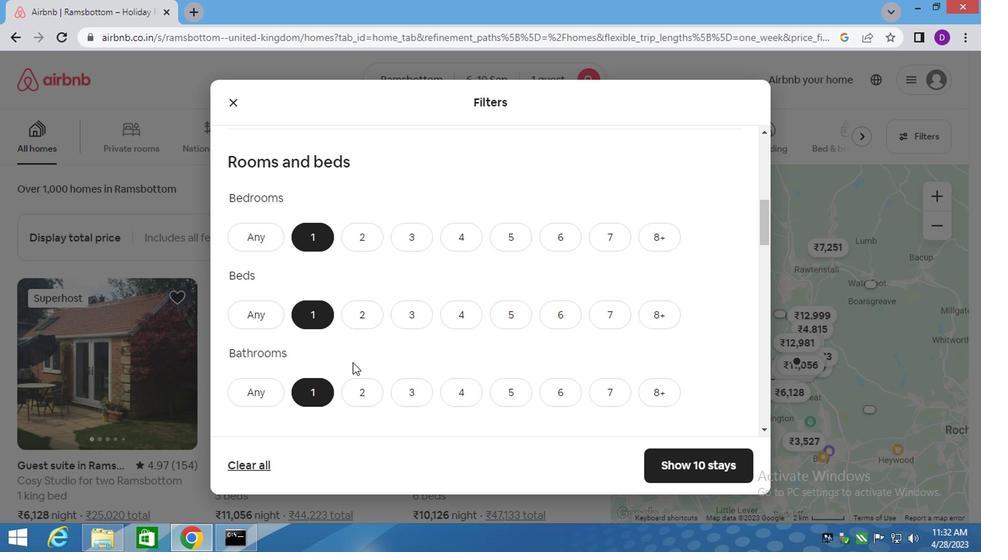 
Action: Mouse moved to (310, 346)
Screenshot: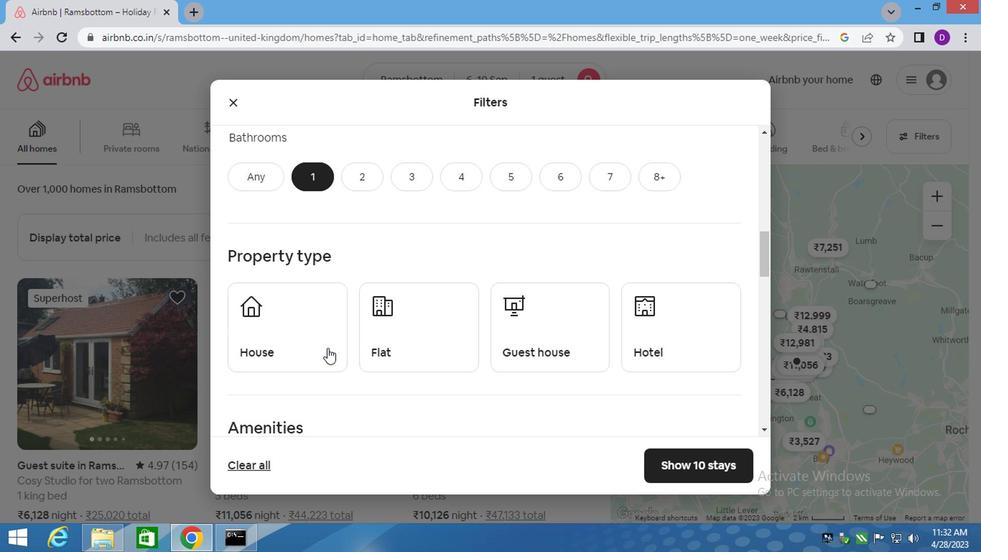 
Action: Mouse pressed left at (310, 346)
Screenshot: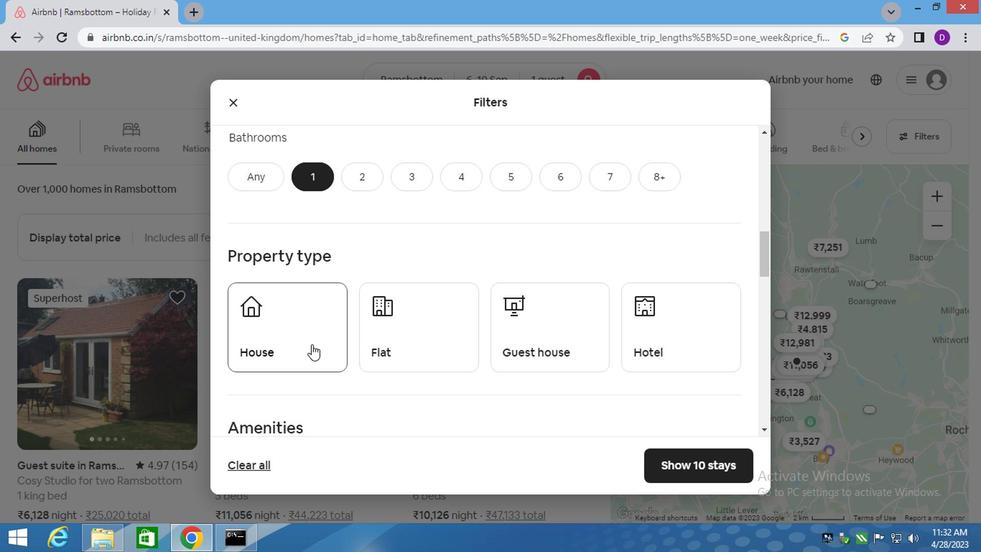 
Action: Mouse moved to (410, 347)
Screenshot: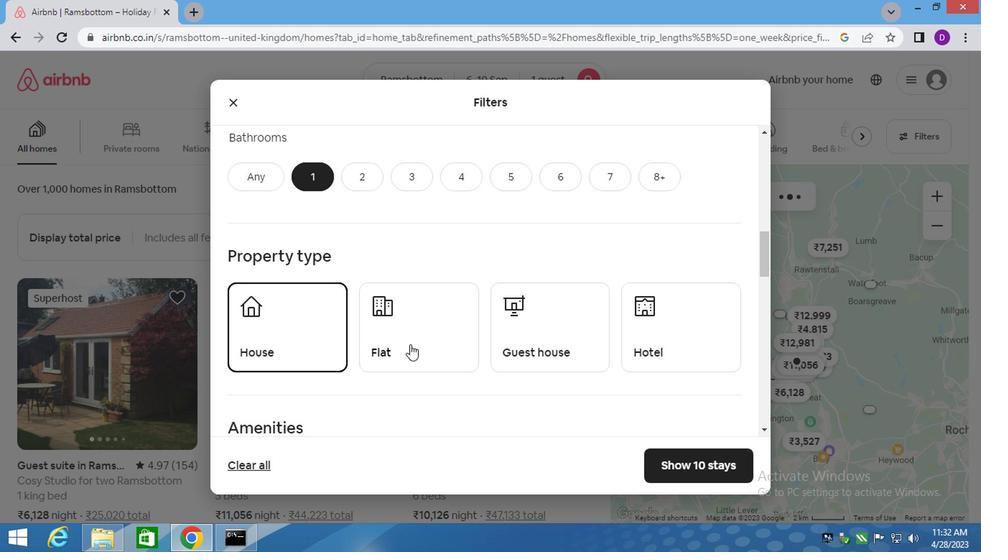 
Action: Mouse pressed left at (410, 347)
Screenshot: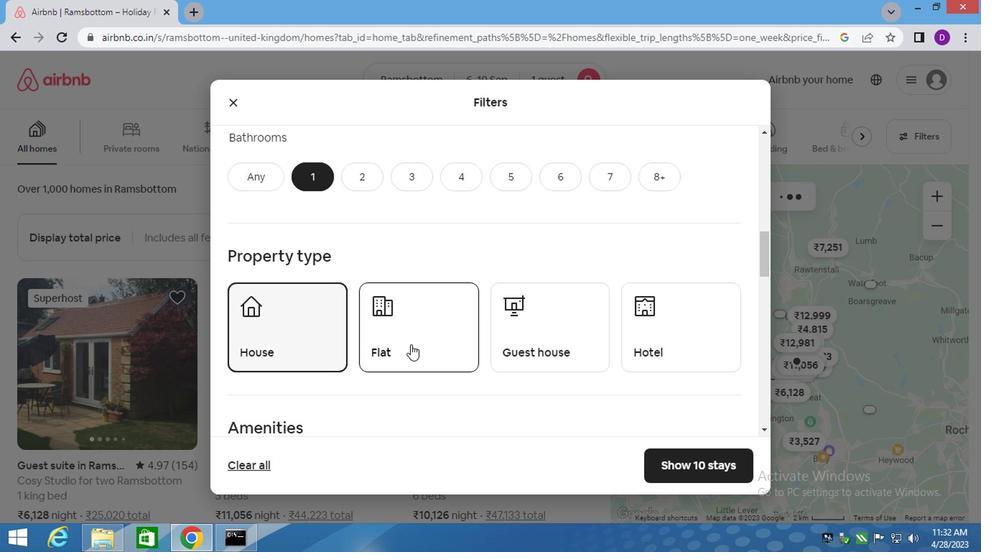 
Action: Mouse moved to (515, 342)
Screenshot: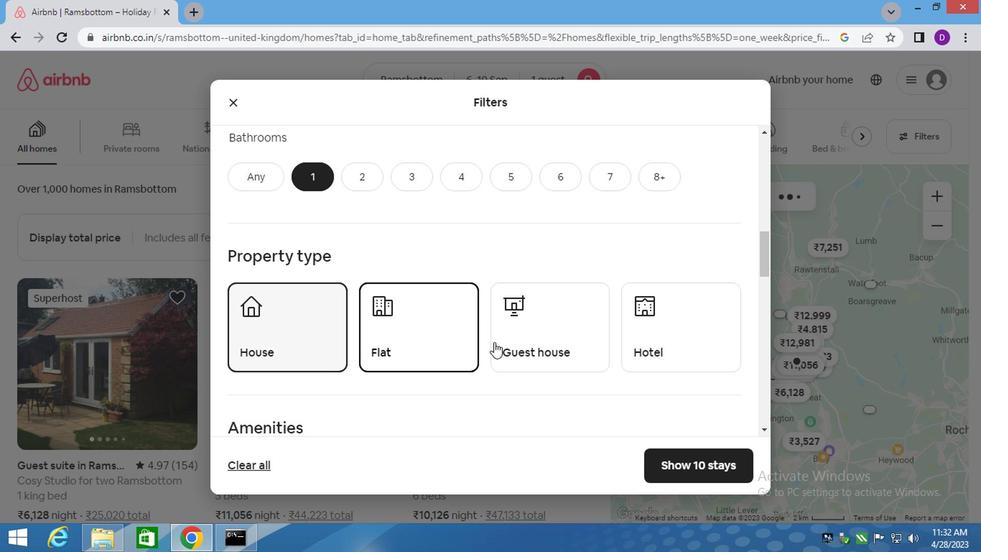 
Action: Mouse pressed left at (515, 342)
Screenshot: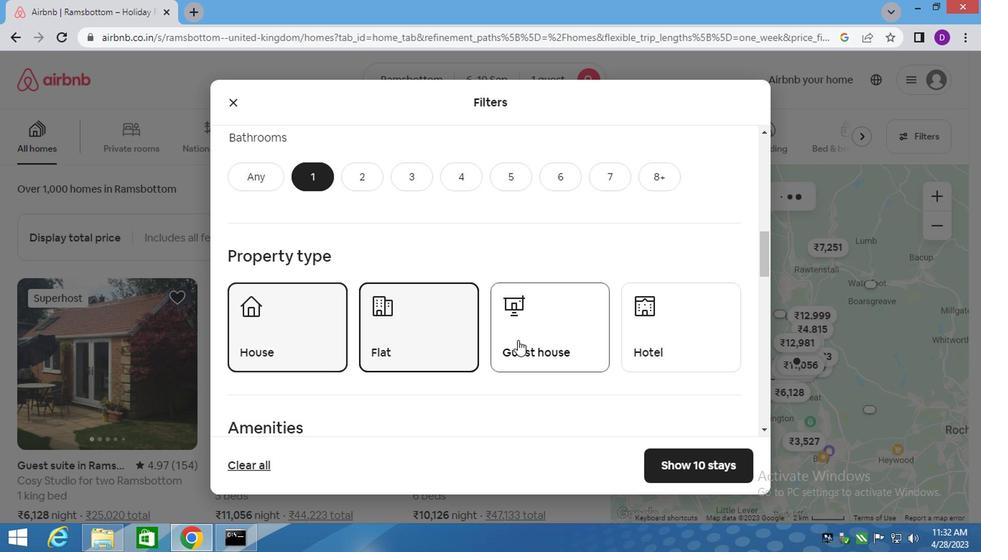 
Action: Mouse moved to (638, 326)
Screenshot: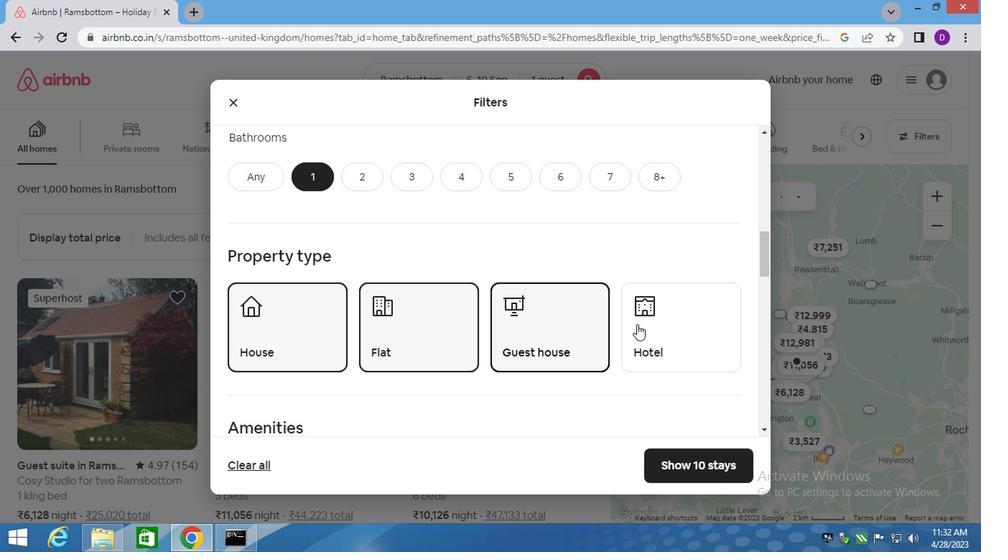 
Action: Mouse pressed left at (638, 326)
Screenshot: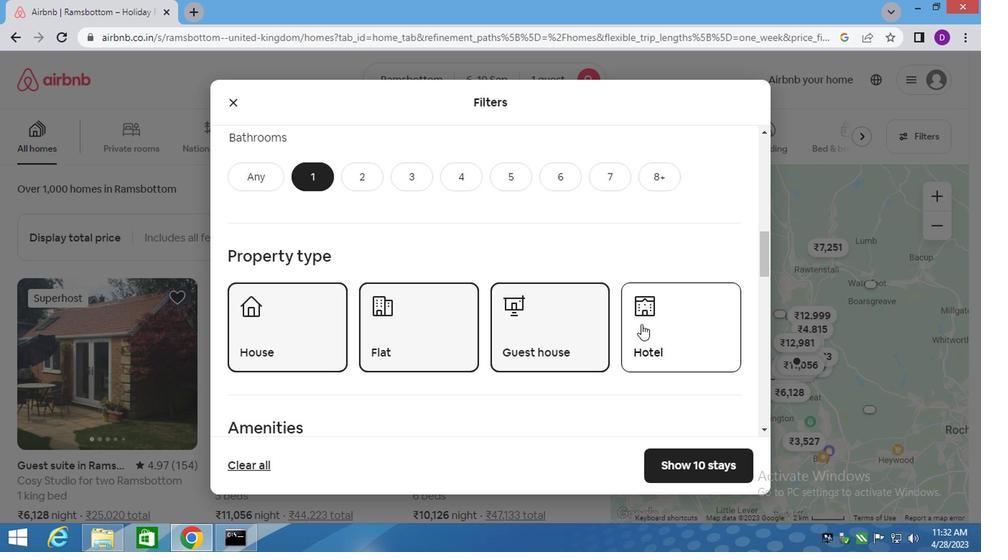 
Action: Mouse moved to (385, 327)
Screenshot: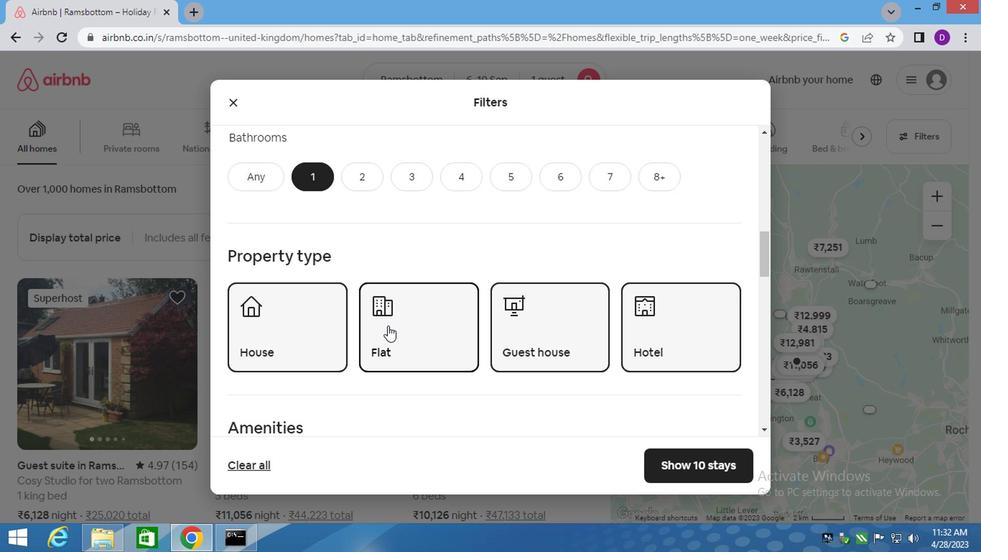 
Action: Mouse scrolled (385, 327) with delta (0, 0)
Screenshot: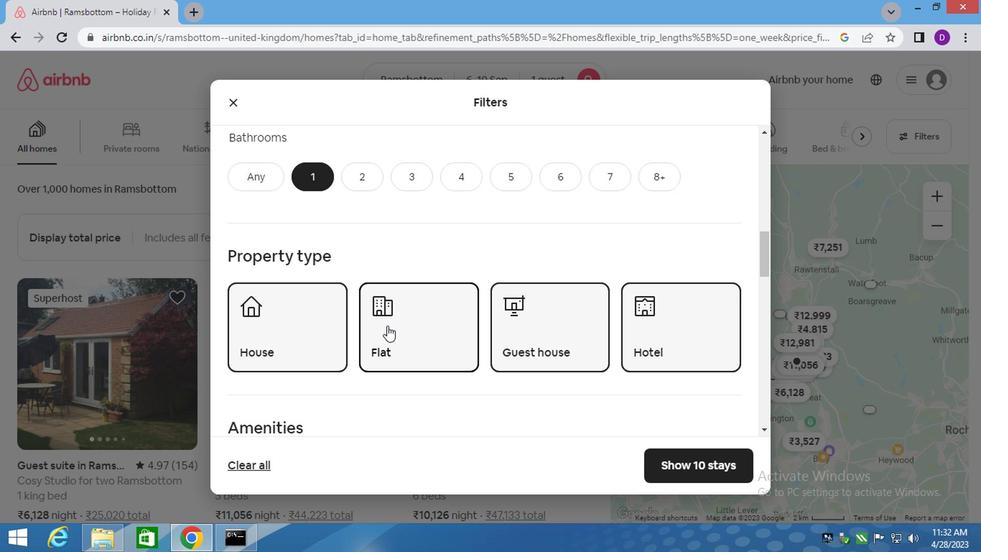 
Action: Mouse scrolled (385, 327) with delta (0, 0)
Screenshot: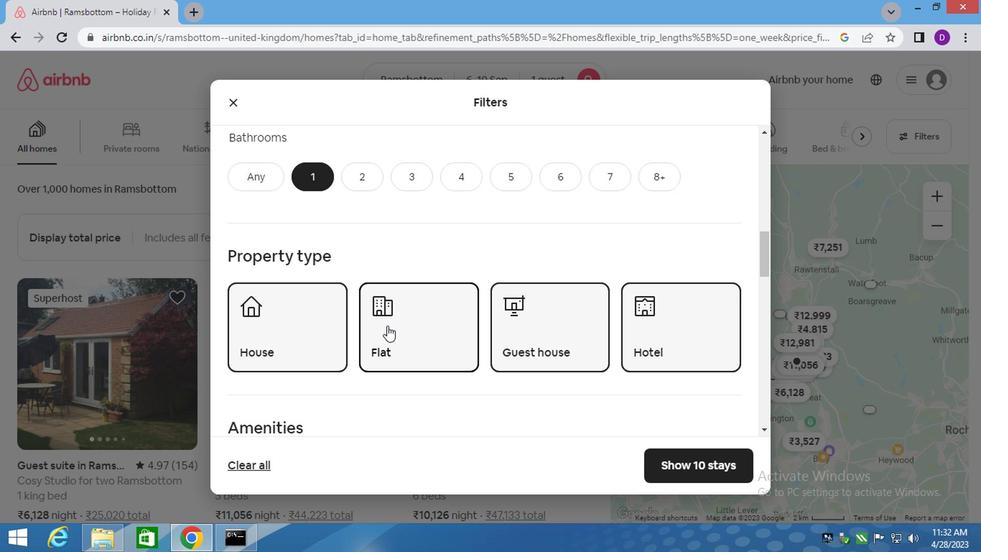
Action: Mouse scrolled (385, 327) with delta (0, 0)
Screenshot: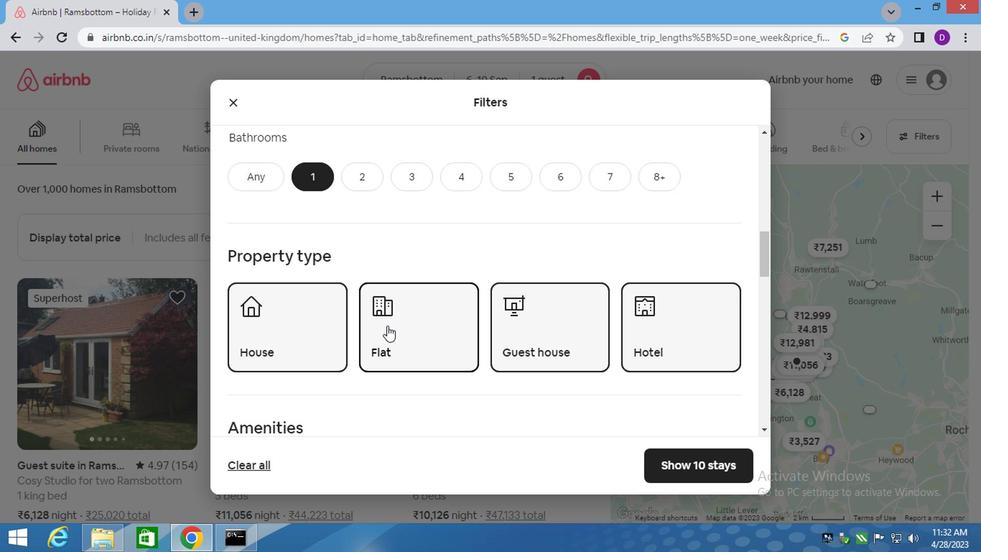 
Action: Mouse moved to (364, 327)
Screenshot: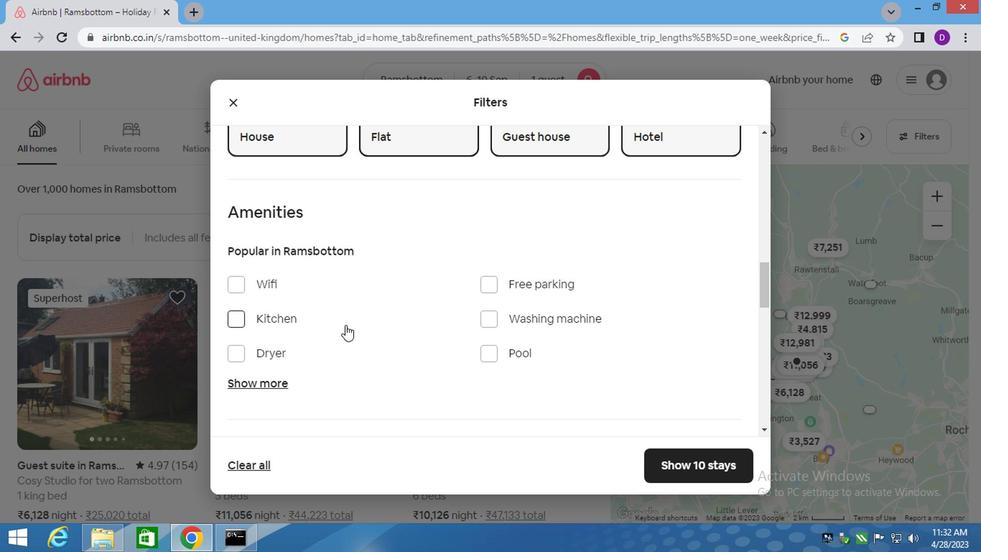
Action: Mouse scrolled (364, 327) with delta (0, 0)
Screenshot: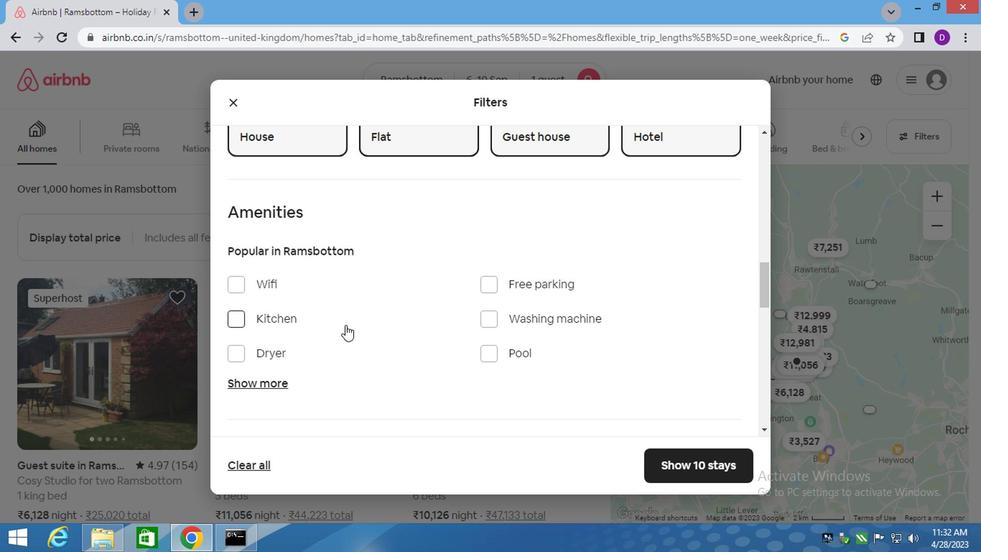 
Action: Mouse moved to (401, 325)
Screenshot: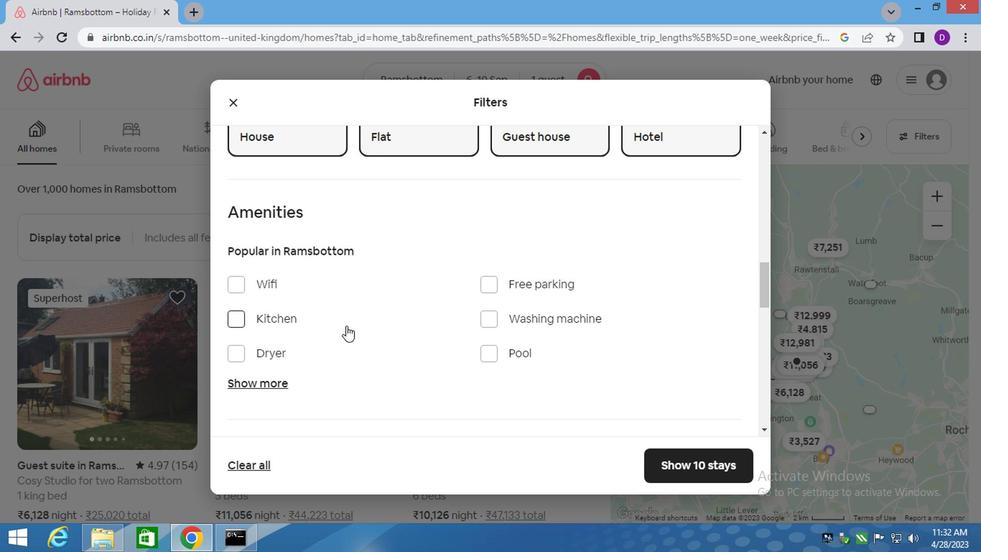 
Action: Mouse scrolled (398, 326) with delta (0, -1)
Screenshot: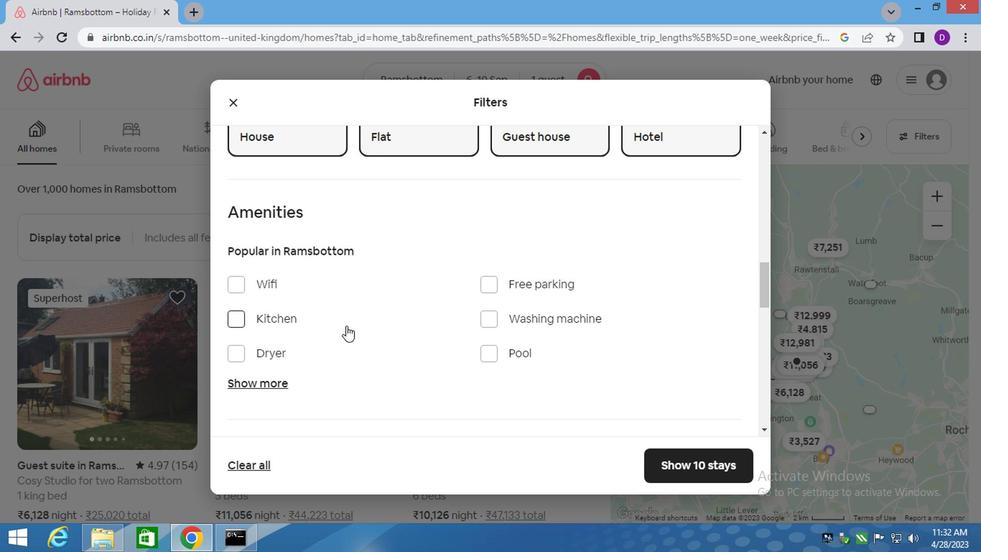 
Action: Mouse moved to (440, 325)
Screenshot: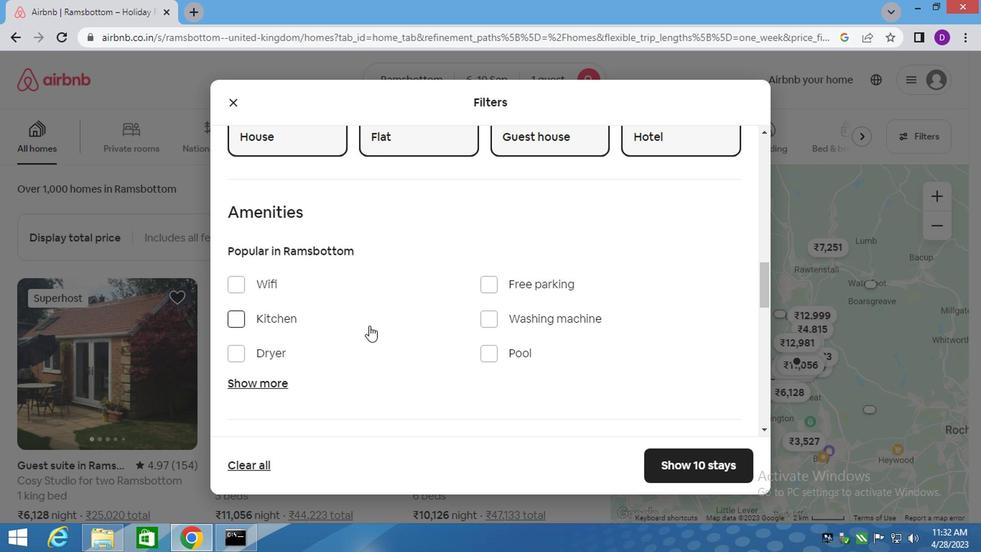 
Action: Mouse scrolled (422, 323) with delta (0, 0)
Screenshot: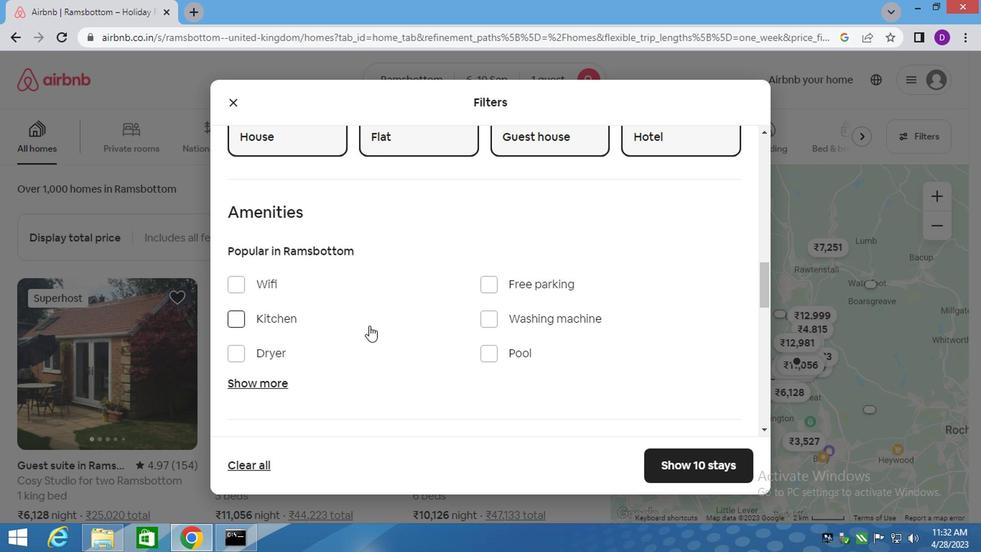 
Action: Mouse moved to (700, 334)
Screenshot: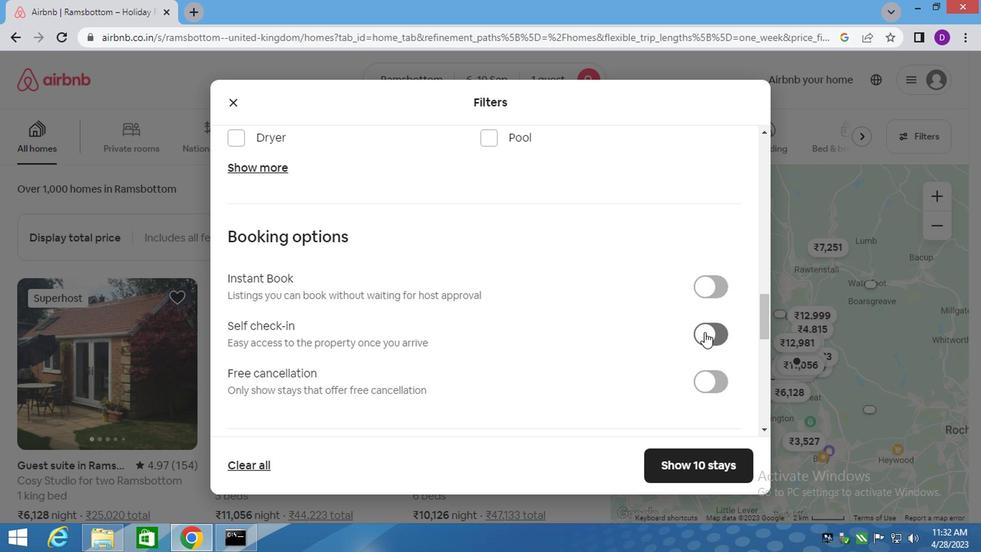 
Action: Mouse pressed left at (700, 334)
Screenshot: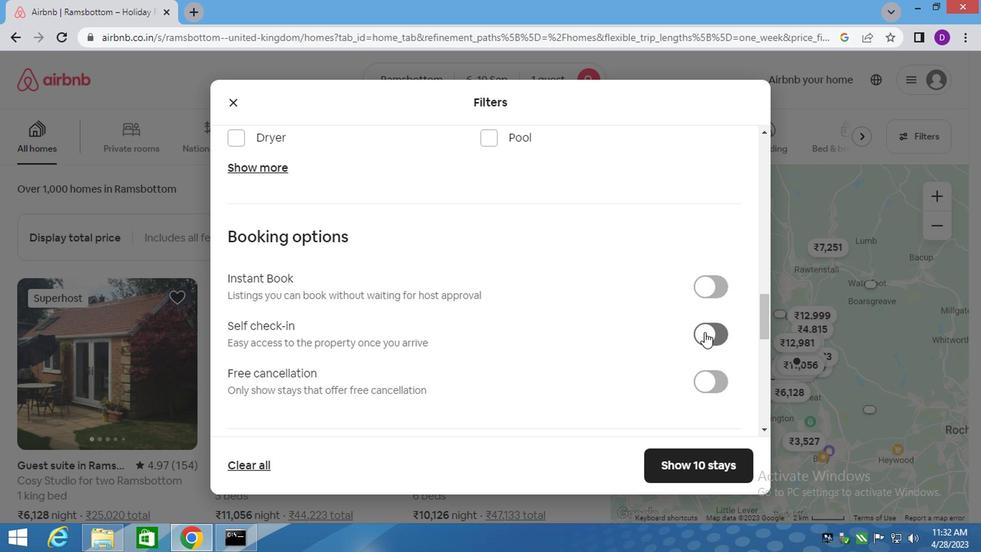 
Action: Mouse moved to (539, 336)
Screenshot: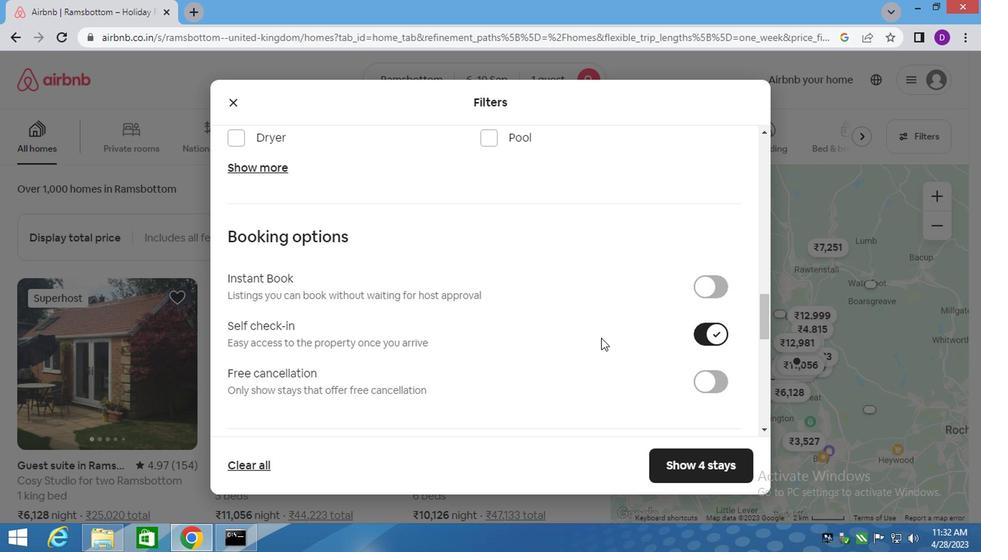 
Action: Mouse scrolled (539, 335) with delta (0, 0)
Screenshot: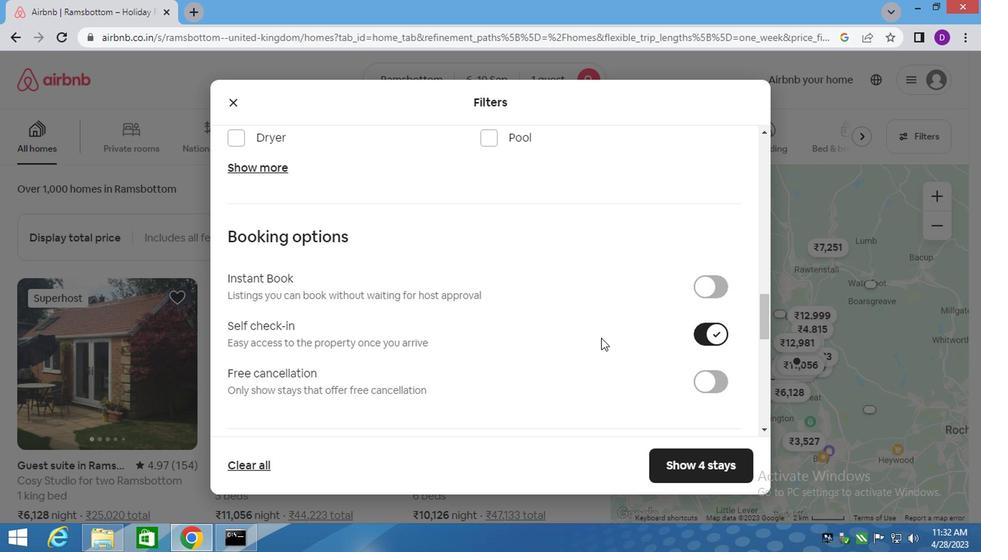 
Action: Mouse moved to (529, 337)
Screenshot: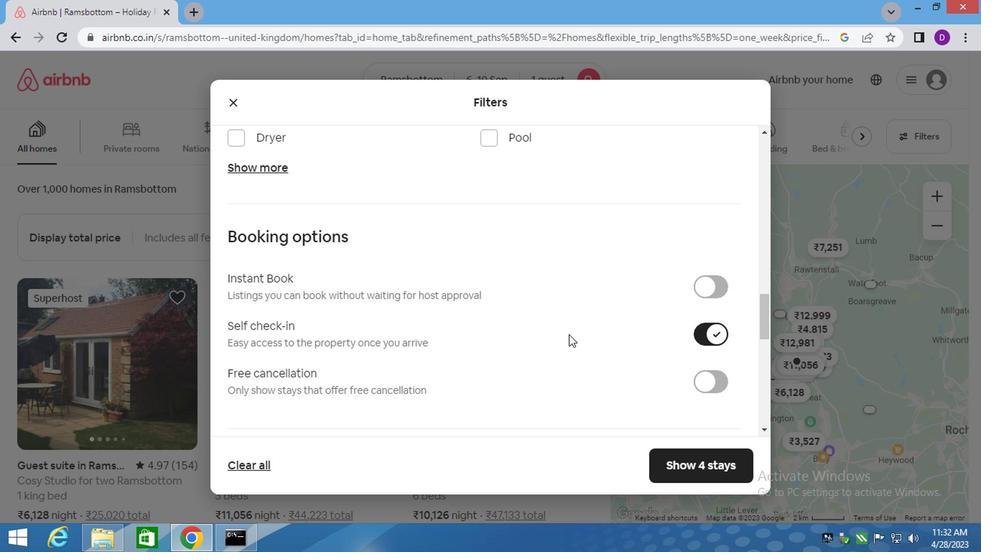 
Action: Mouse scrolled (533, 335) with delta (0, 0)
Screenshot: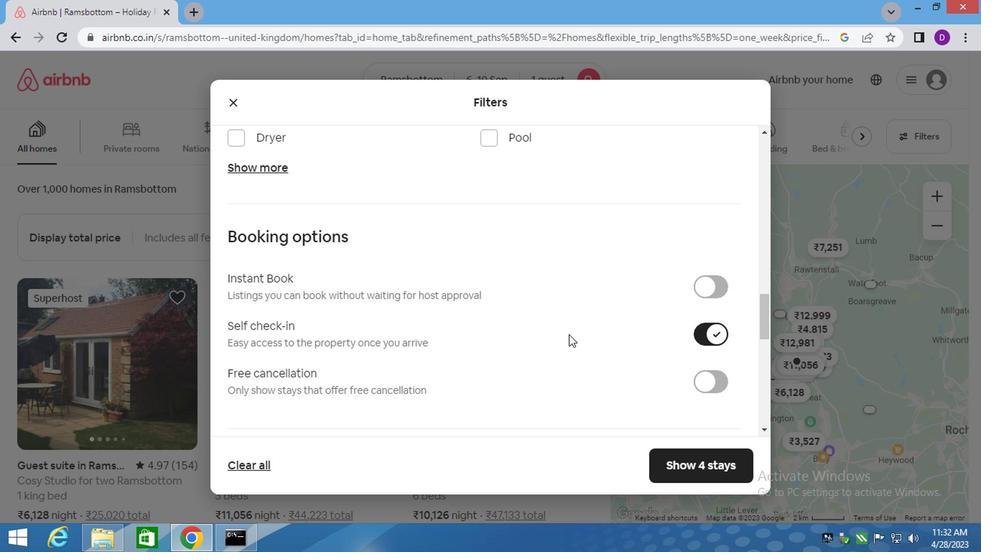 
Action: Mouse moved to (527, 337)
Screenshot: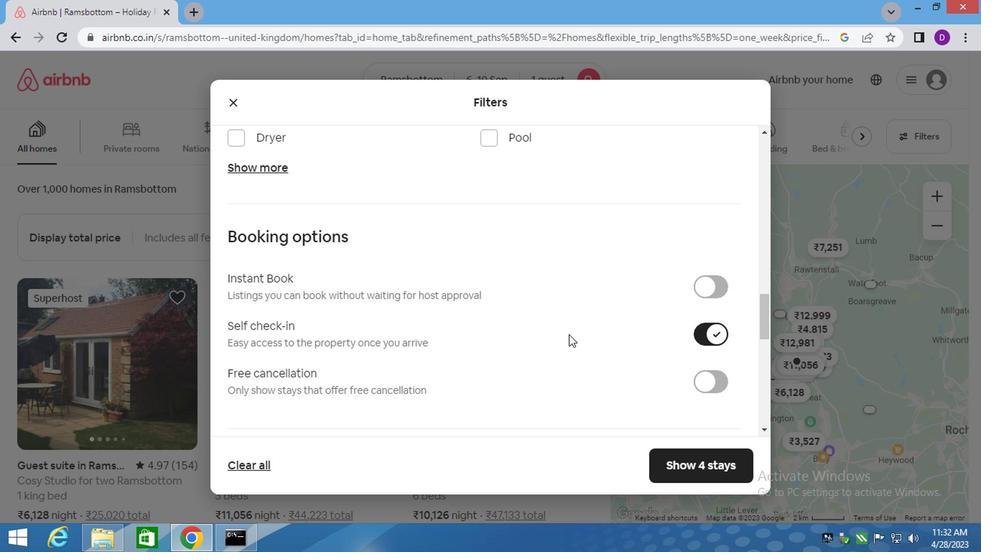 
Action: Mouse scrolled (529, 336) with delta (0, -1)
Screenshot: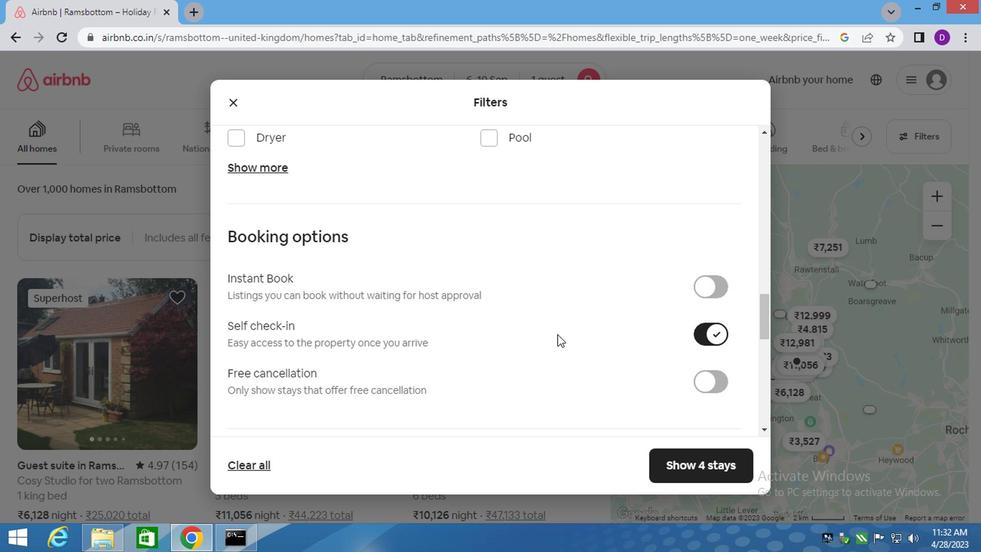 
Action: Mouse moved to (525, 337)
Screenshot: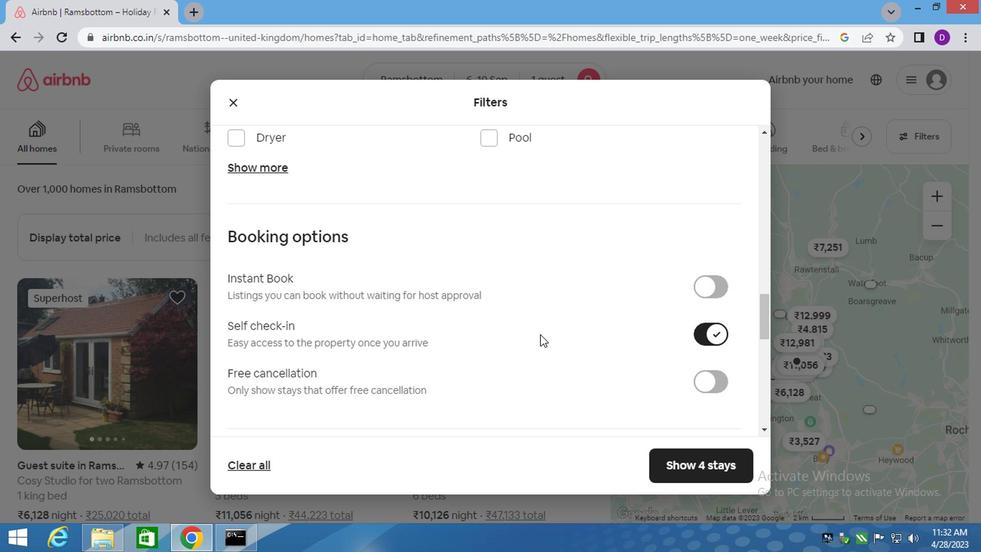 
Action: Mouse scrolled (525, 336) with delta (0, -1)
Screenshot: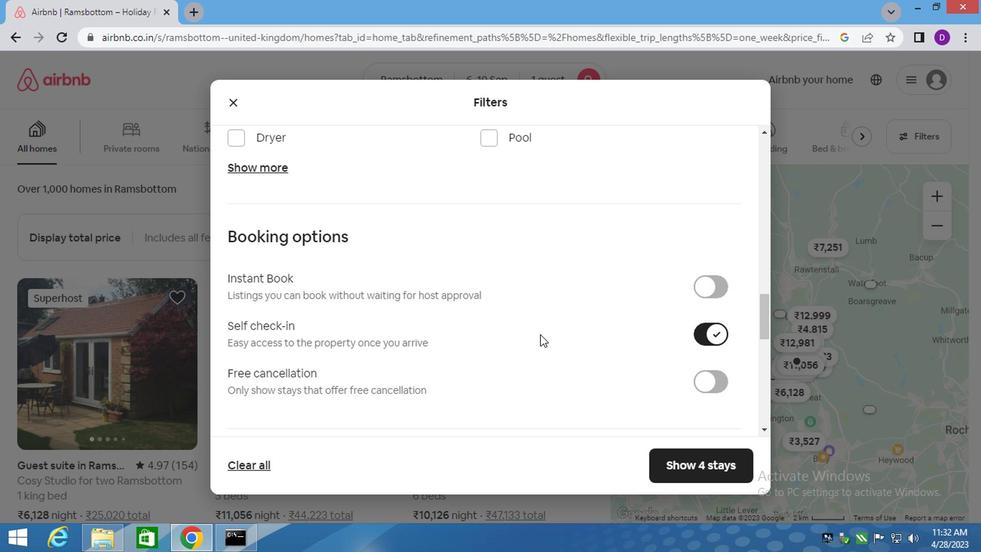 
Action: Mouse moved to (507, 337)
Screenshot: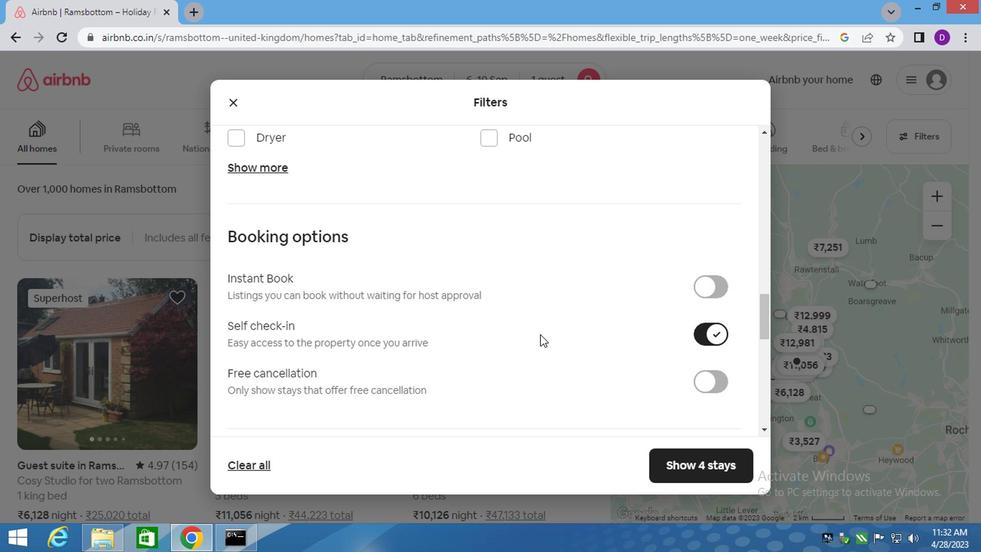 
Action: Mouse scrolled (518, 336) with delta (0, -1)
Screenshot: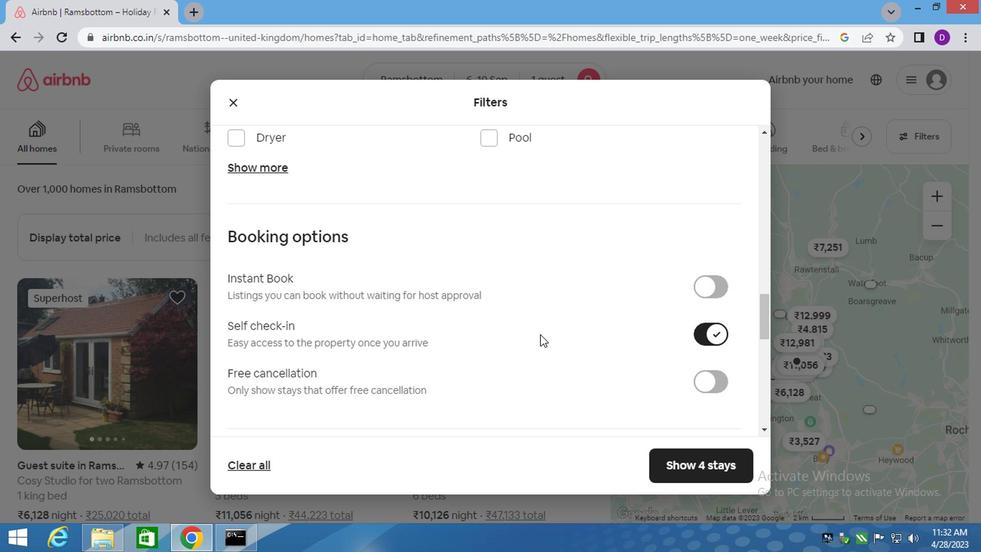 
Action: Mouse moved to (487, 341)
Screenshot: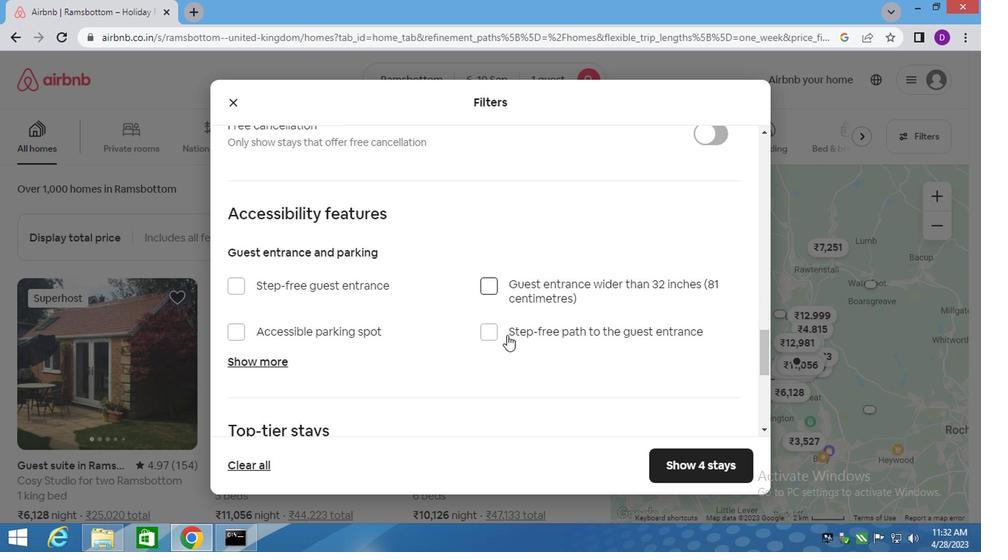 
Action: Mouse scrolled (487, 340) with delta (0, 0)
Screenshot: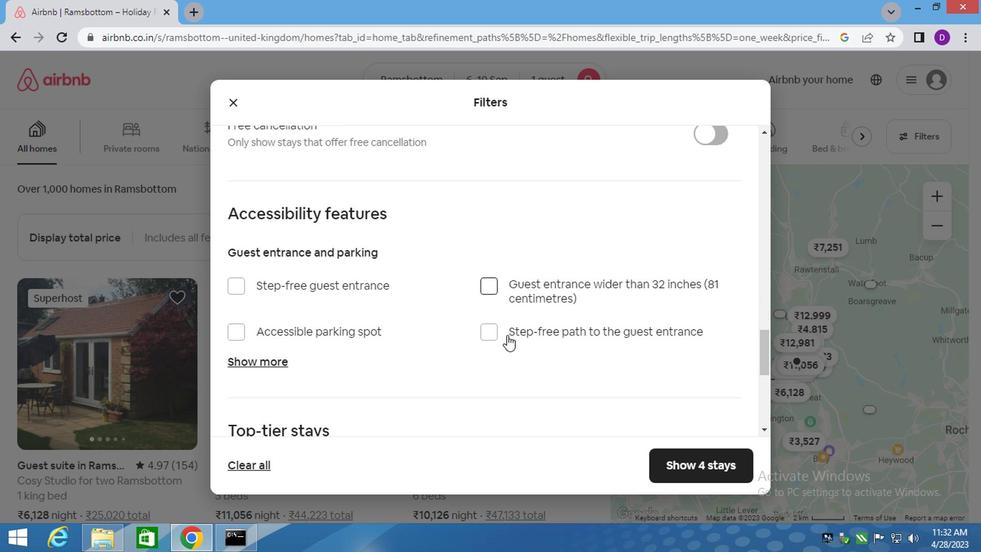 
Action: Mouse moved to (392, 351)
Screenshot: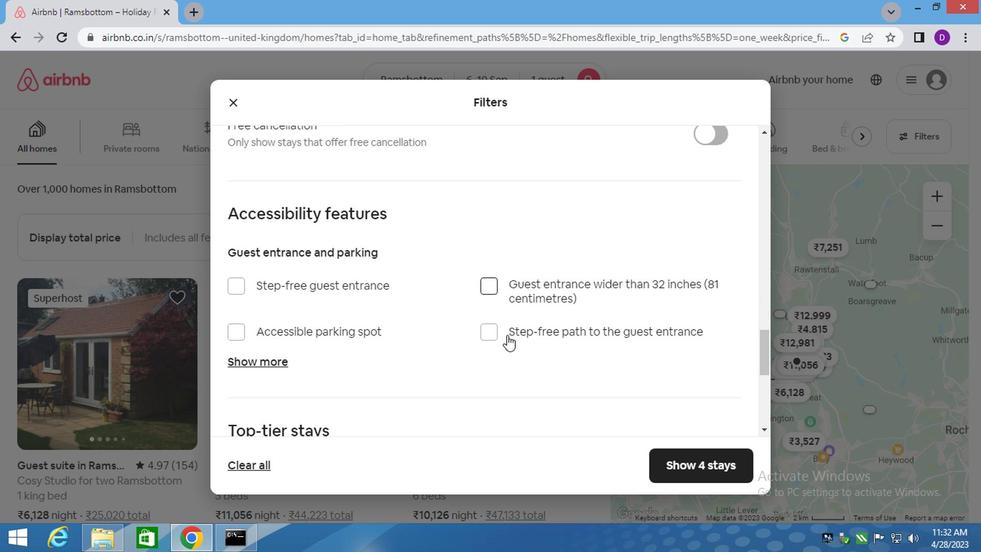 
Action: Mouse scrolled (455, 344) with delta (0, -1)
Screenshot: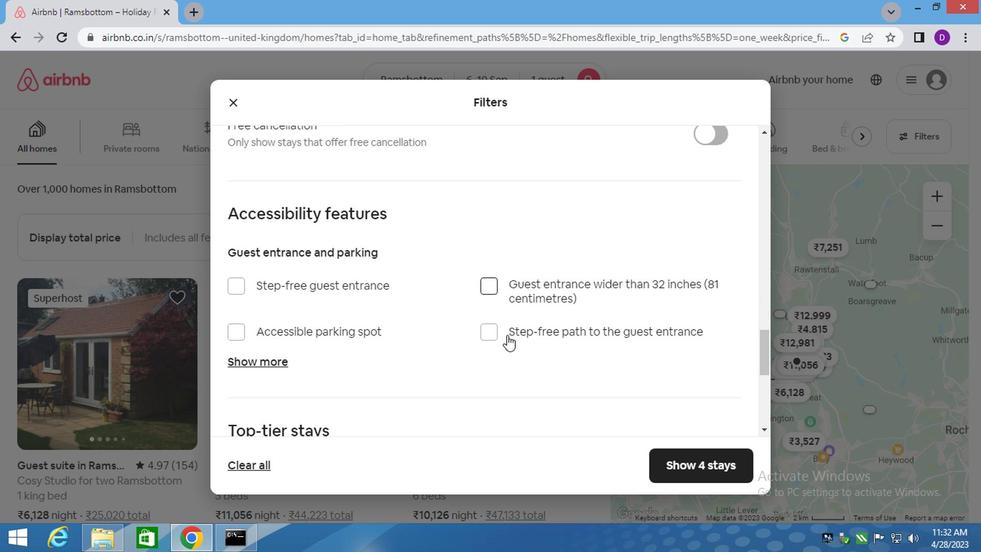 
Action: Mouse scrolled (392, 351) with delta (0, 0)
Screenshot: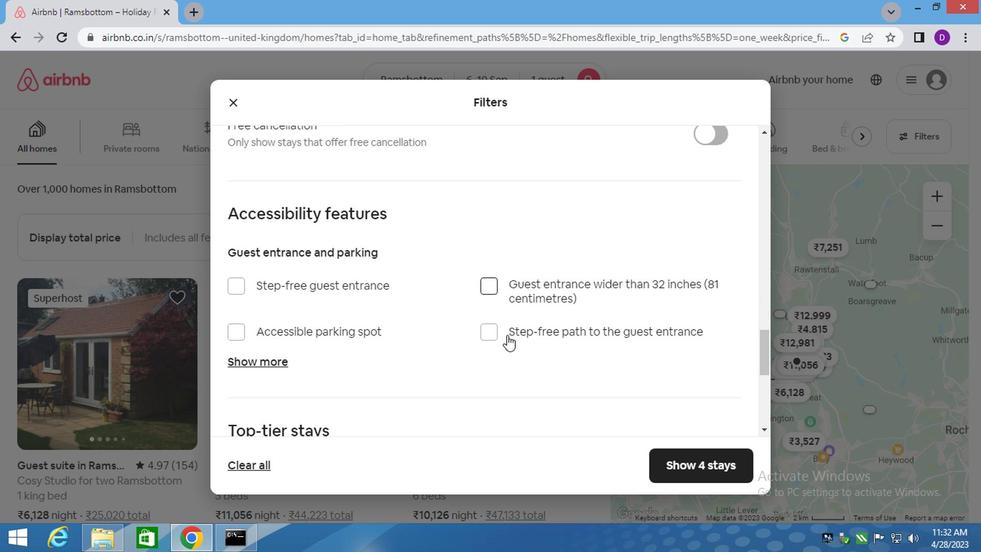 
Action: Mouse moved to (362, 355)
Screenshot: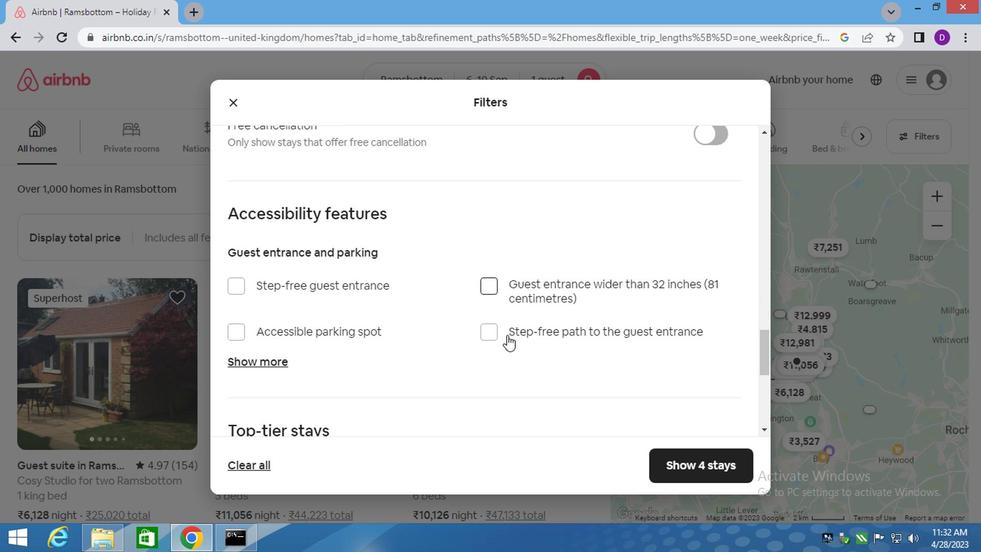 
Action: Mouse scrolled (362, 354) with delta (0, -1)
Screenshot: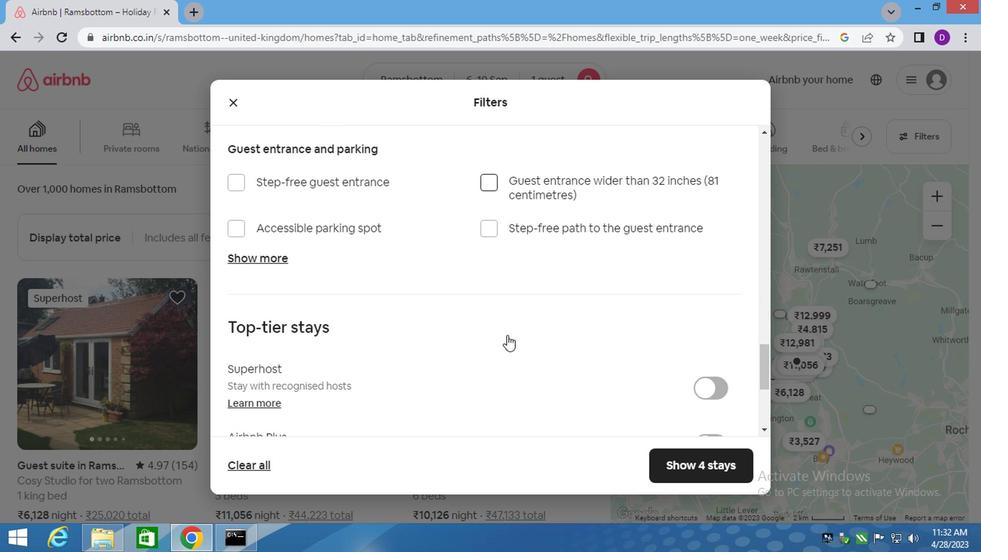
Action: Mouse moved to (300, 355)
Screenshot: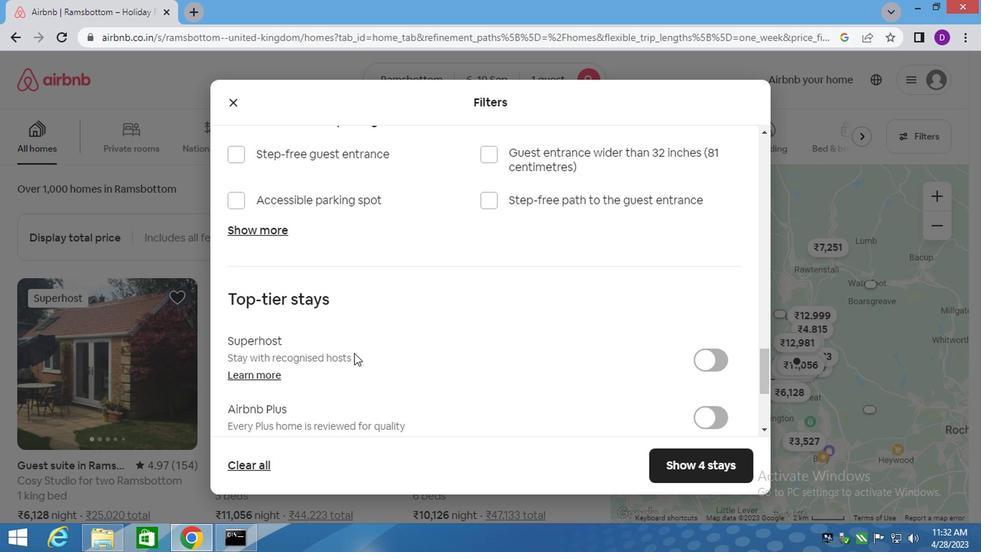 
Action: Mouse scrolled (337, 354) with delta (0, -1)
Screenshot: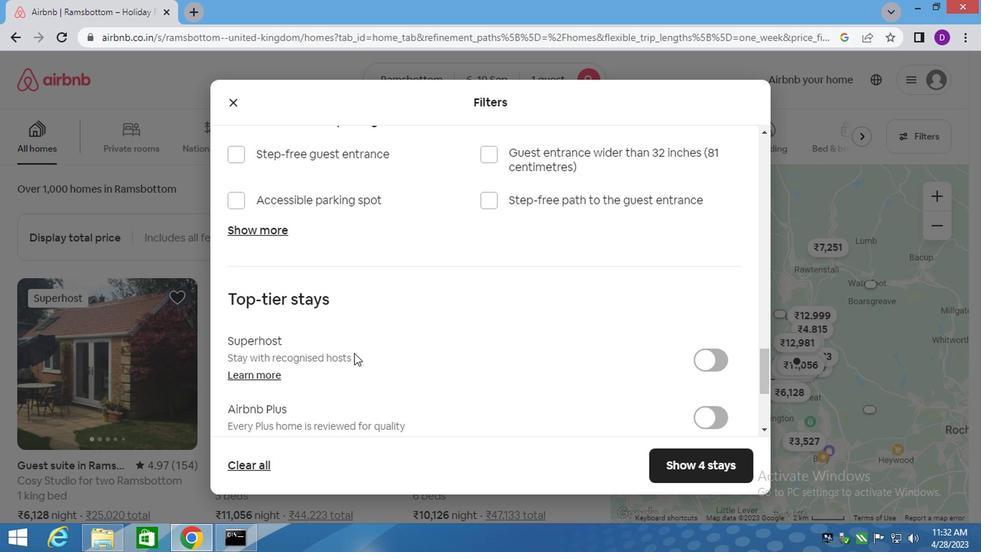 
Action: Mouse moved to (286, 355)
Screenshot: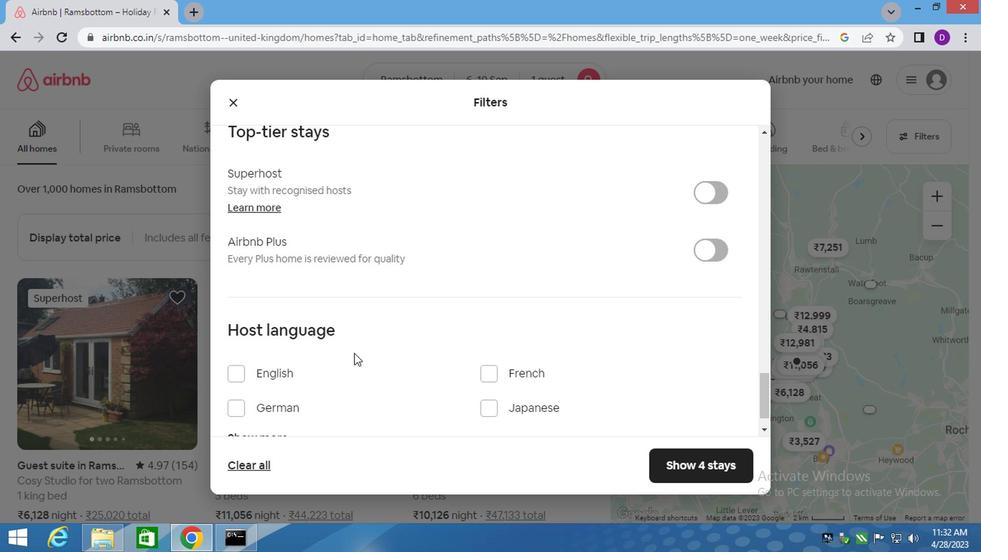 
Action: Mouse scrolled (287, 354) with delta (0, -1)
Screenshot: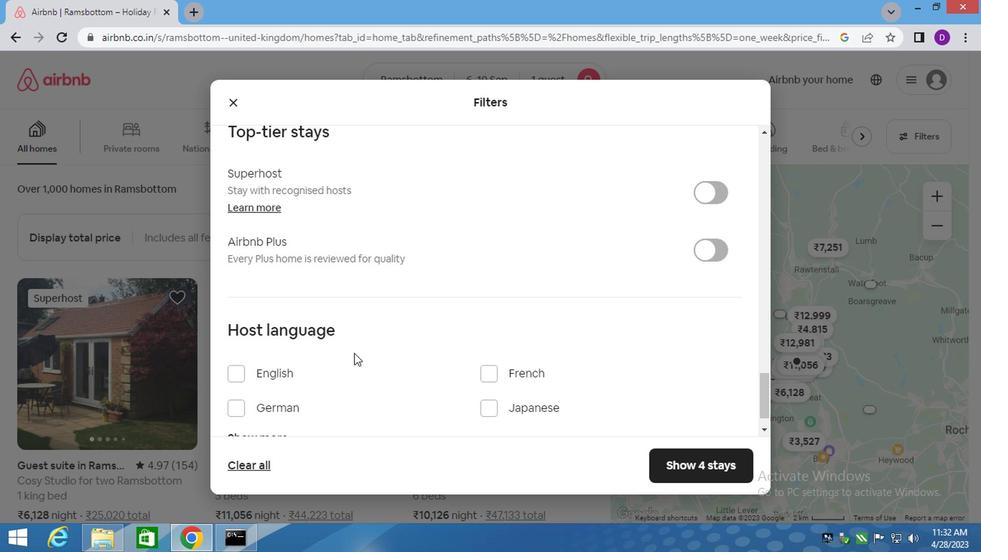 
Action: Mouse moved to (285, 355)
Screenshot: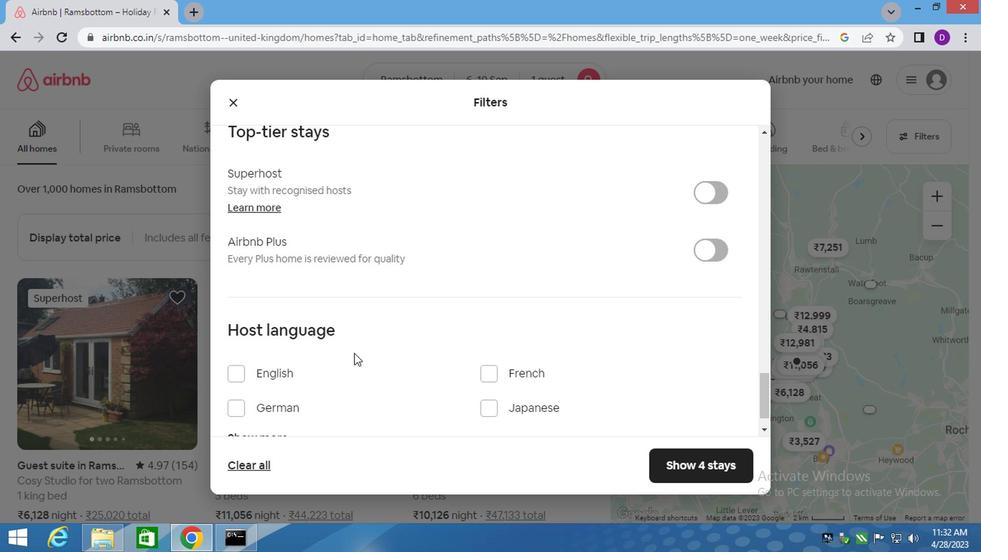 
Action: Mouse scrolled (285, 354) with delta (0, -1)
Screenshot: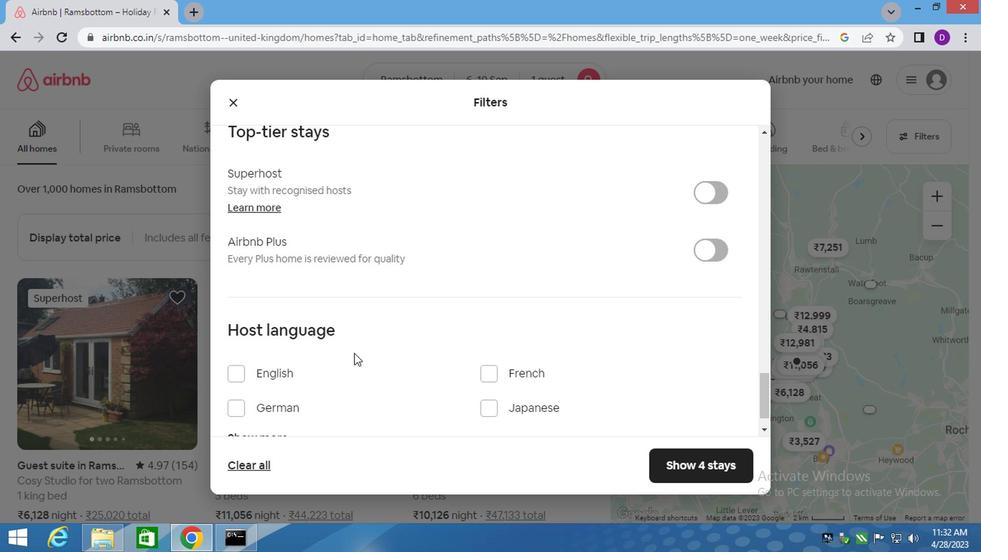 
Action: Mouse moved to (279, 356)
Screenshot: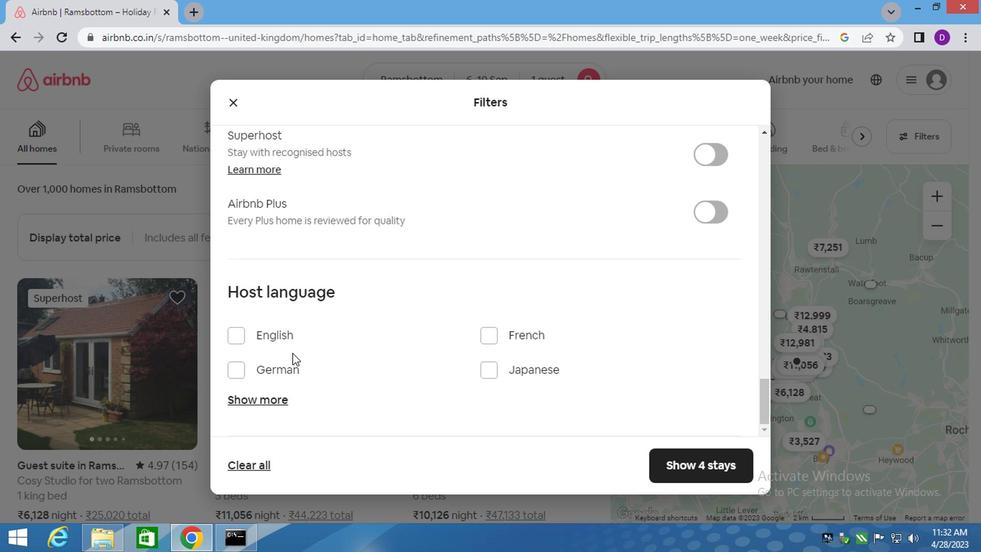 
Action: Mouse scrolled (279, 356) with delta (0, 0)
Screenshot: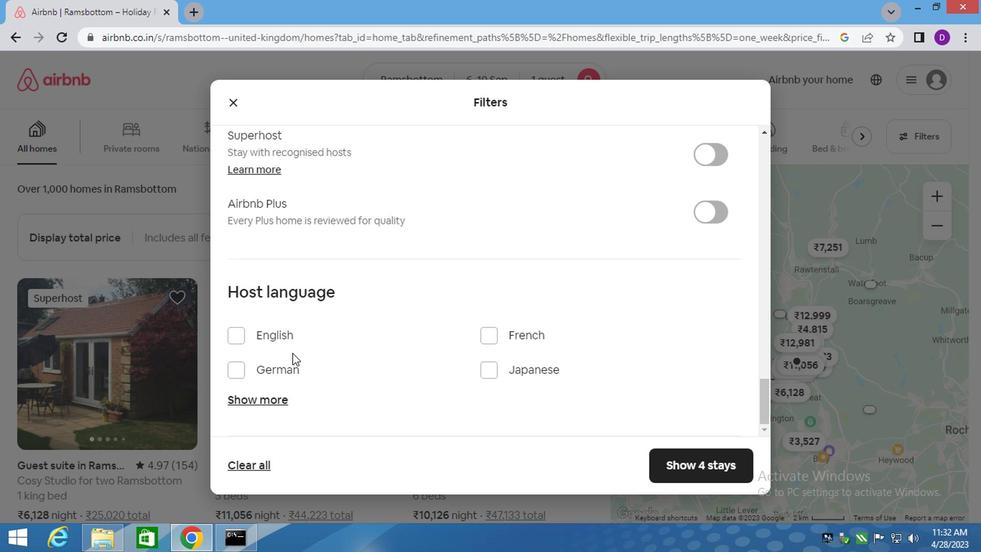 
Action: Mouse moved to (272, 358)
Screenshot: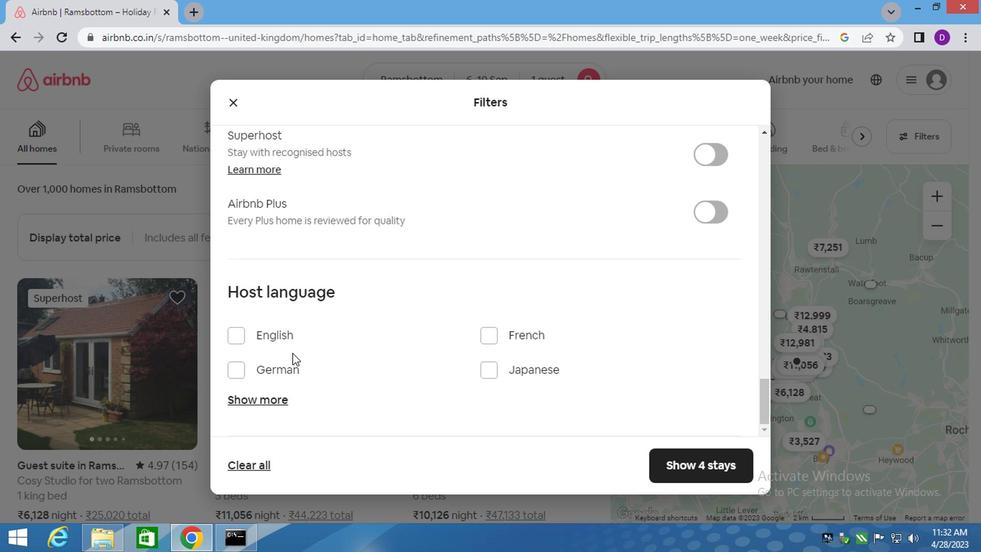 
Action: Mouse scrolled (272, 357) with delta (0, 0)
Screenshot: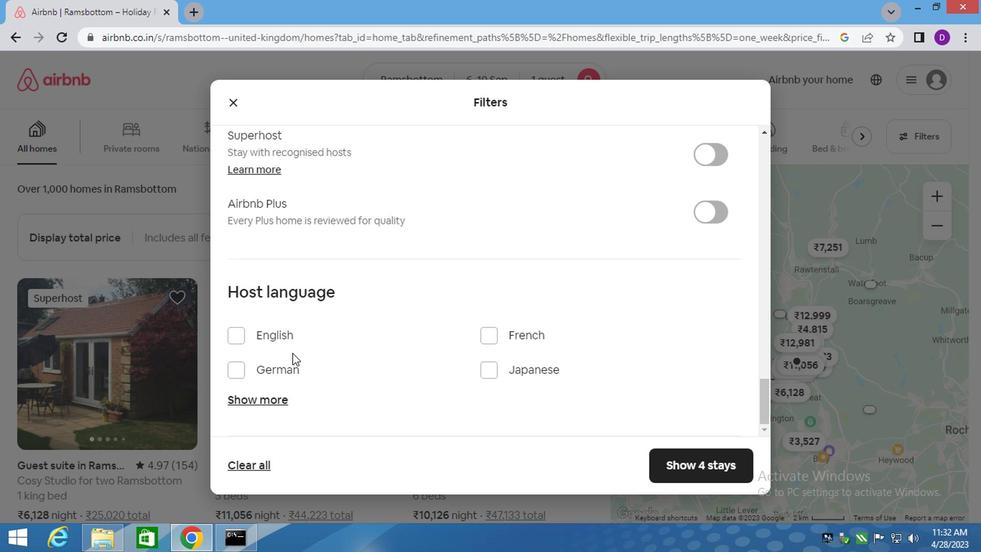 
Action: Mouse moved to (265, 359)
Screenshot: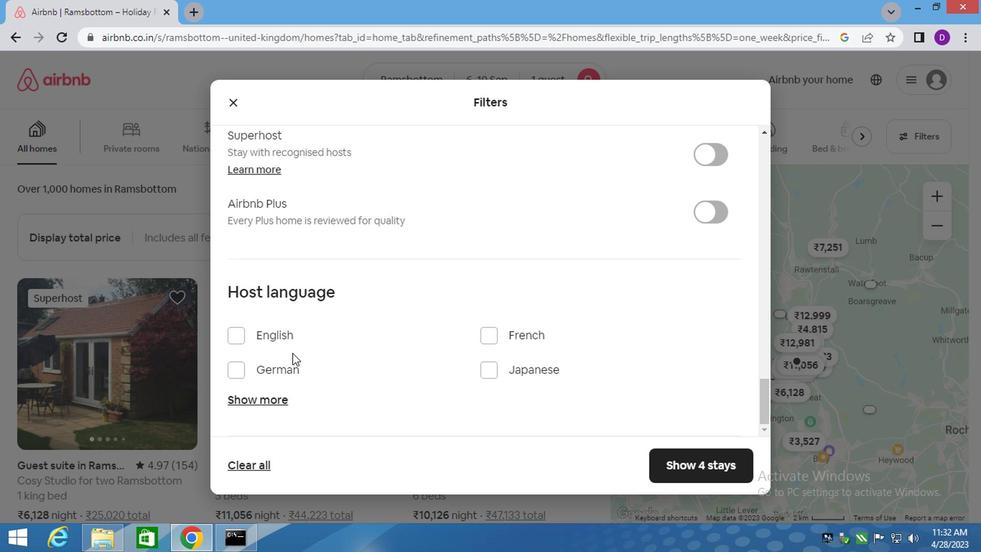 
Action: Mouse scrolled (266, 358) with delta (0, -1)
Screenshot: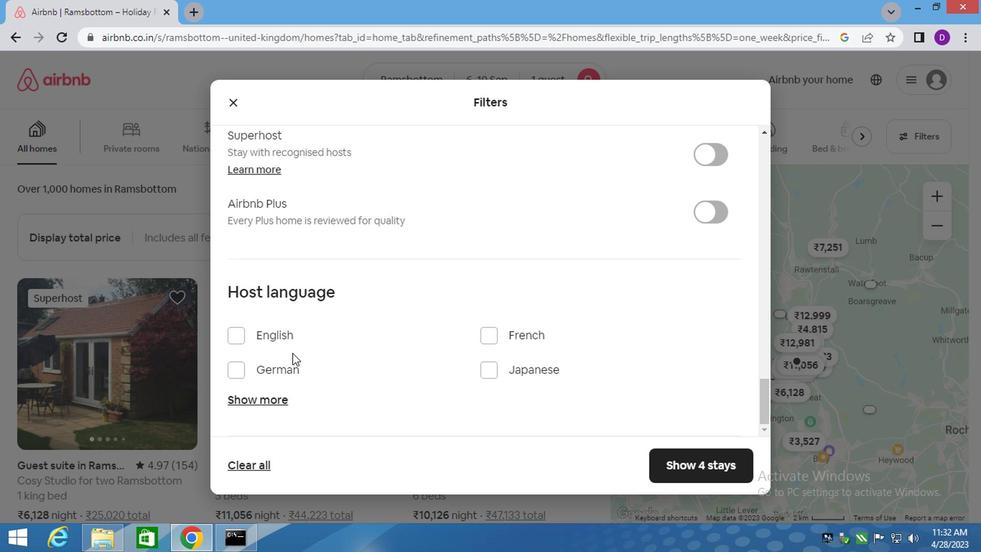 
Action: Mouse moved to (233, 331)
Screenshot: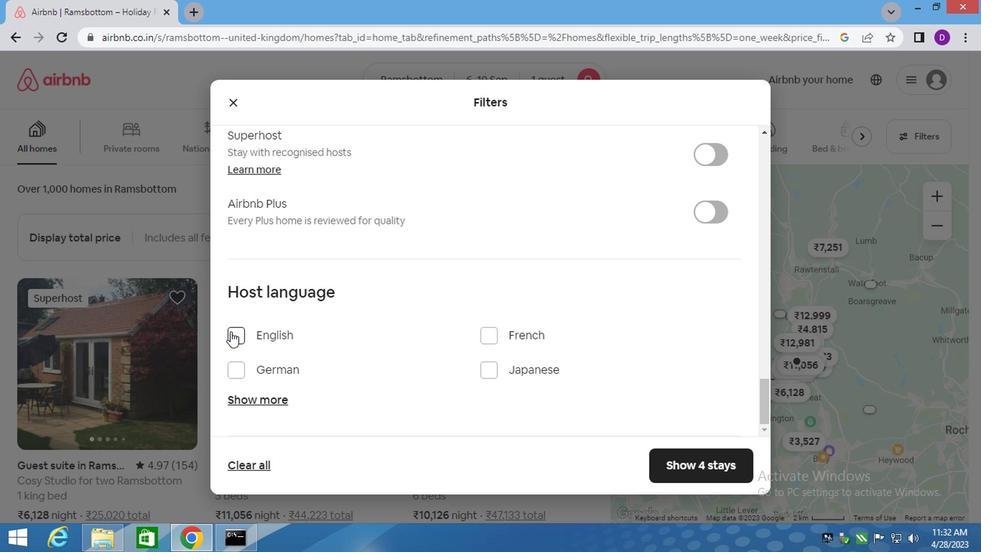 
Action: Mouse pressed left at (233, 331)
Screenshot: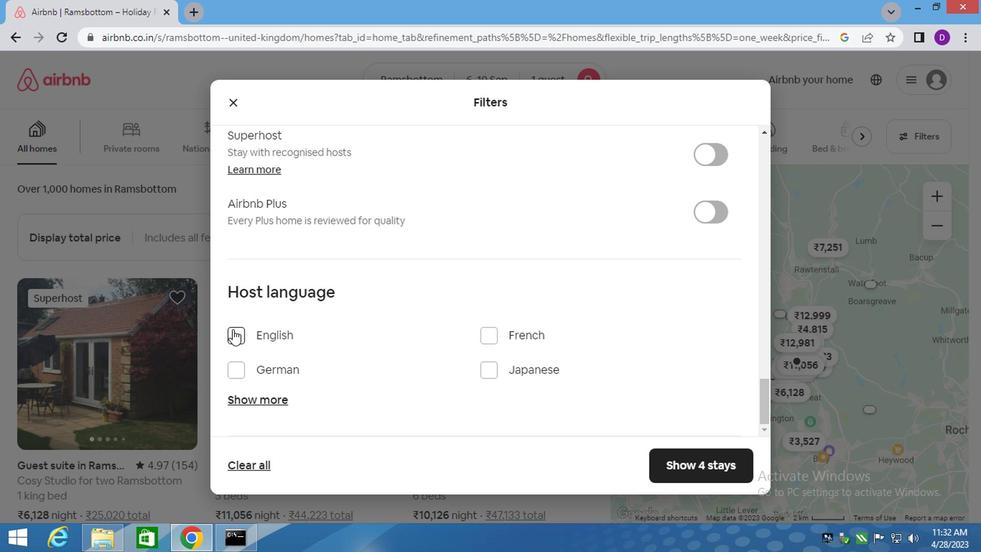
Action: Mouse moved to (531, 403)
Screenshot: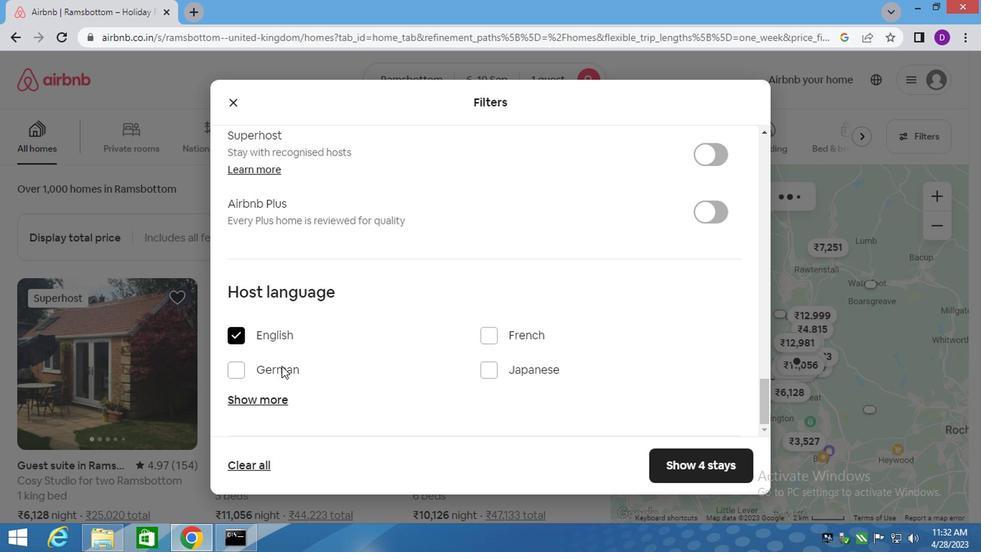 
Action: Mouse scrolled (531, 402) with delta (0, -1)
Screenshot: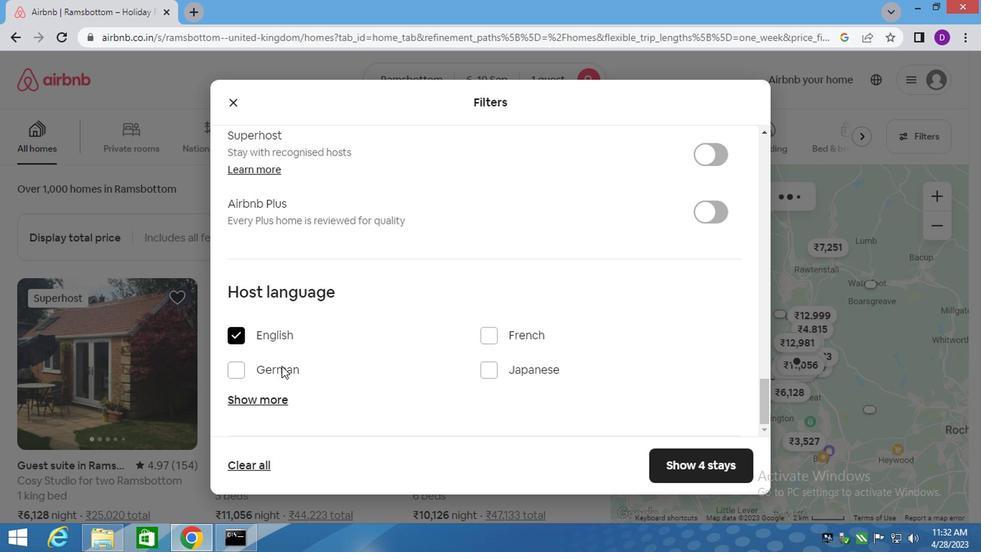 
Action: Mouse moved to (560, 405)
Screenshot: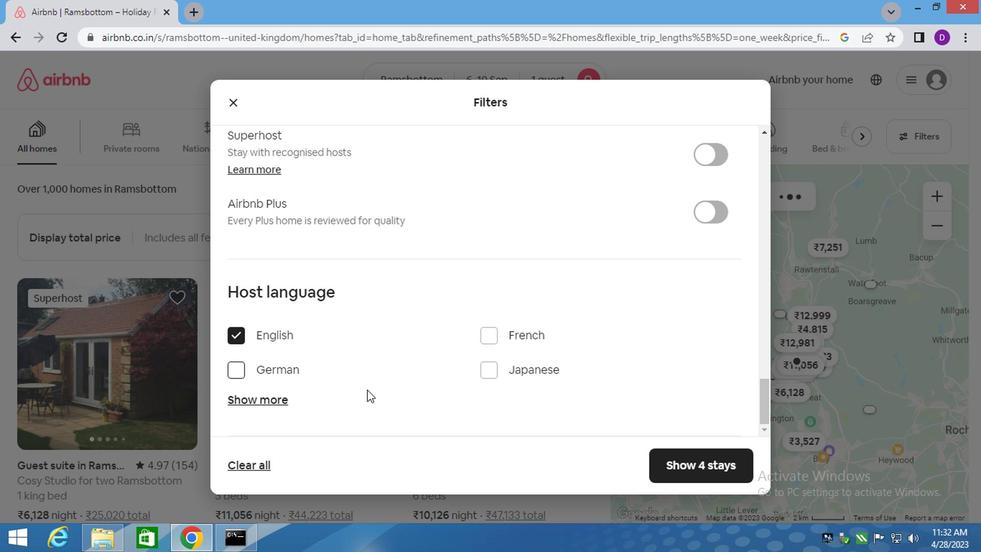 
Action: Mouse scrolled (554, 404) with delta (0, -1)
Screenshot: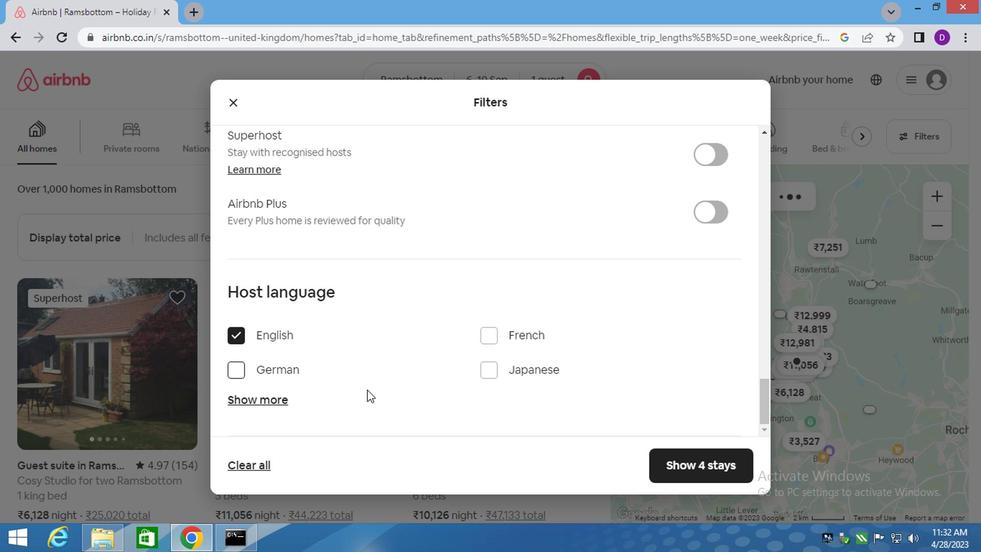 
Action: Mouse moved to (562, 405)
Screenshot: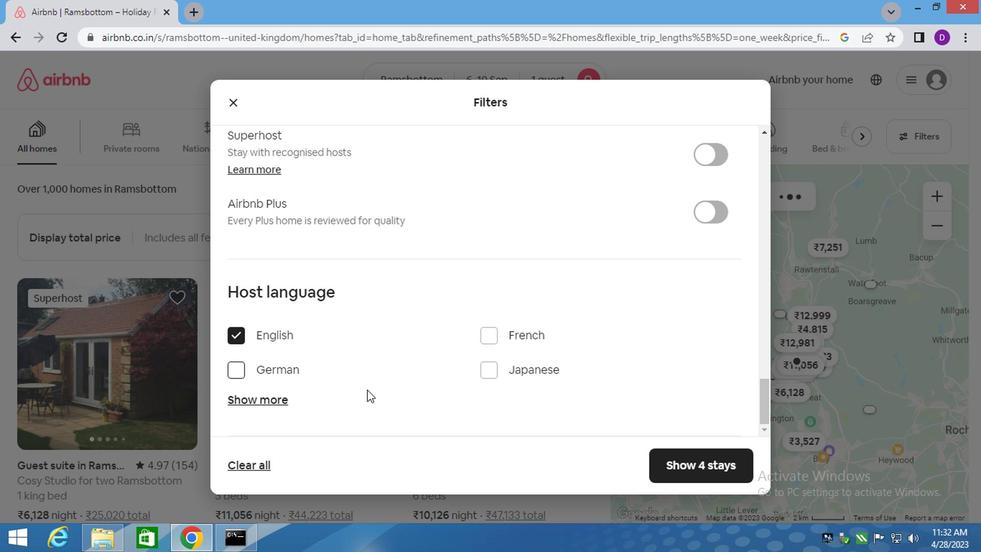 
Action: Mouse scrolled (562, 405) with delta (0, 0)
Screenshot: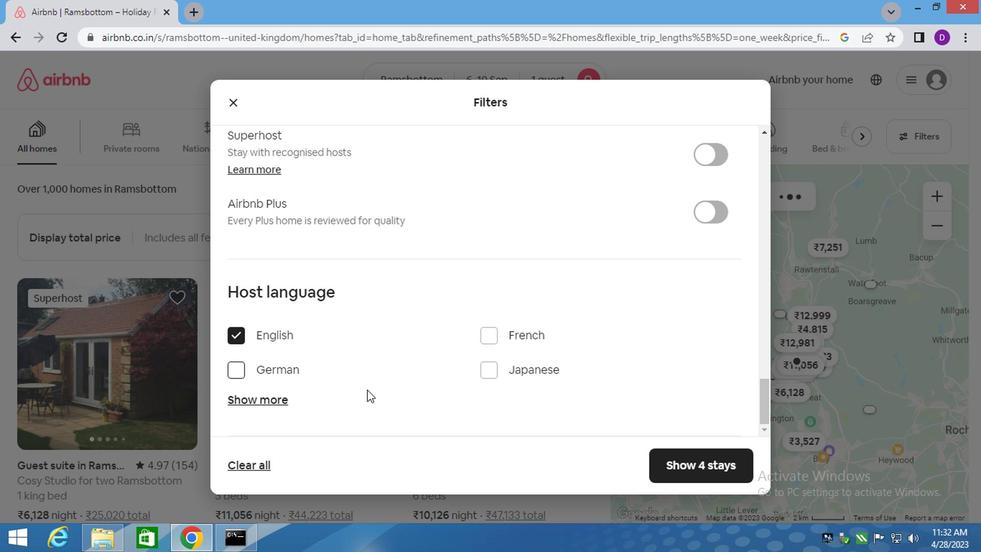
Action: Mouse moved to (573, 406)
Screenshot: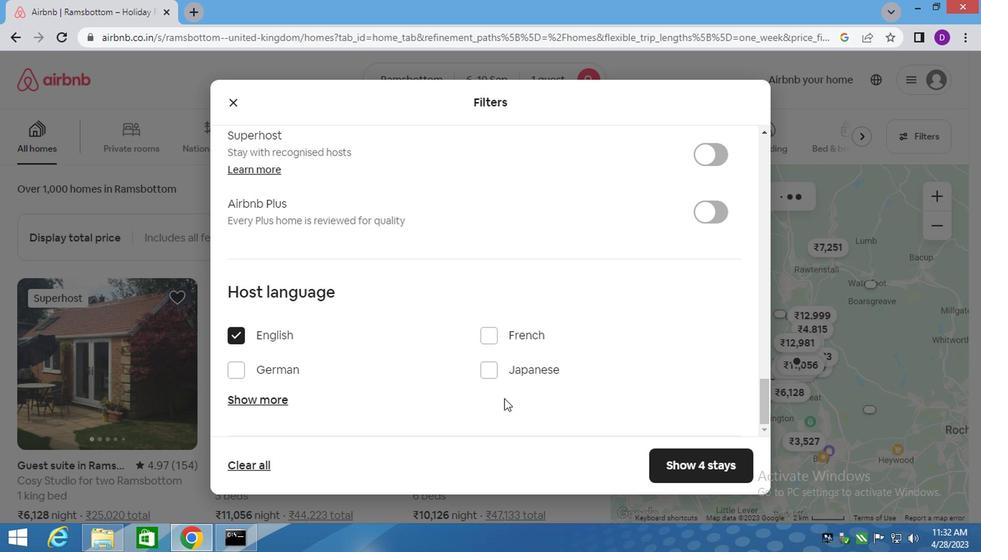 
Action: Mouse scrolled (573, 405) with delta (0, 0)
Screenshot: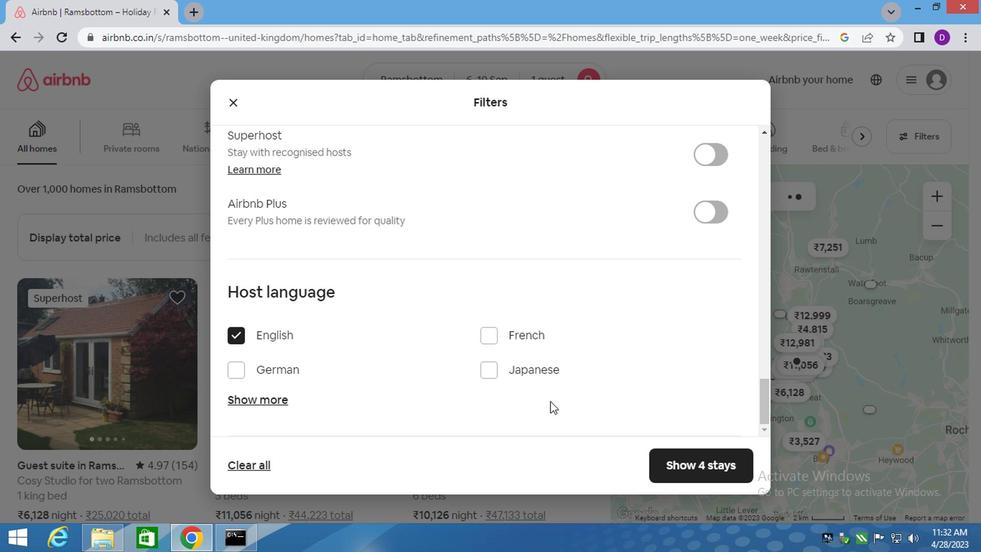 
Action: Mouse moved to (590, 406)
Screenshot: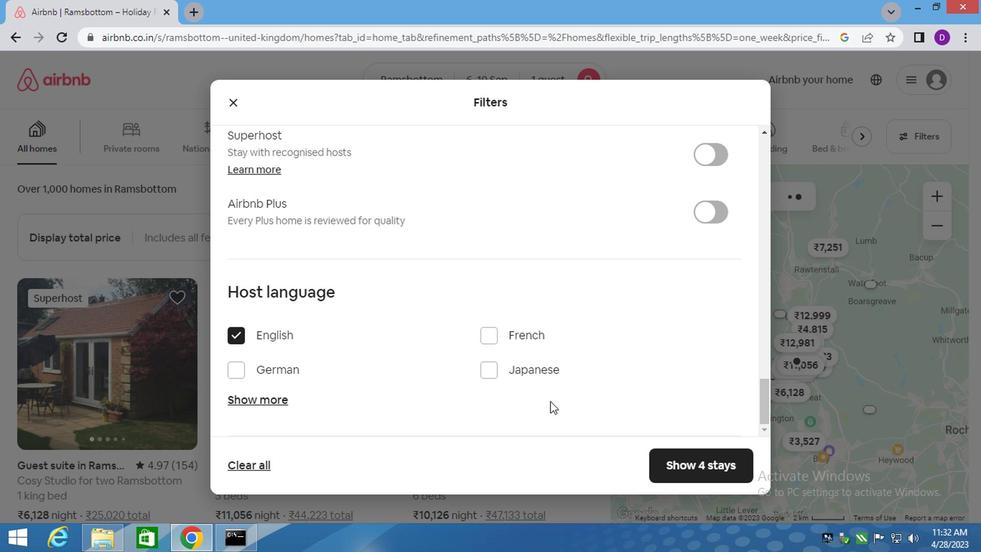 
Action: Mouse scrolled (590, 405) with delta (0, 0)
Screenshot: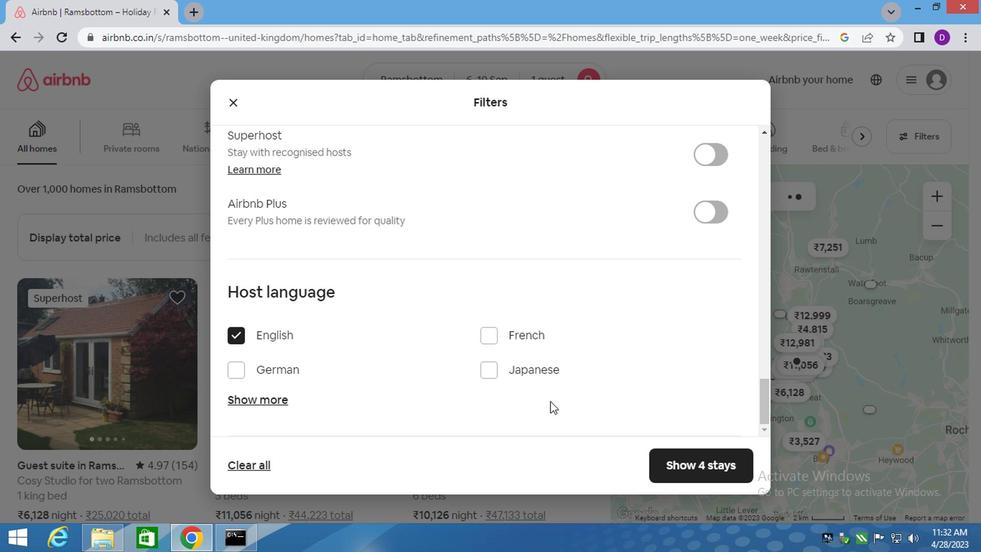 
Action: Mouse moved to (670, 455)
Screenshot: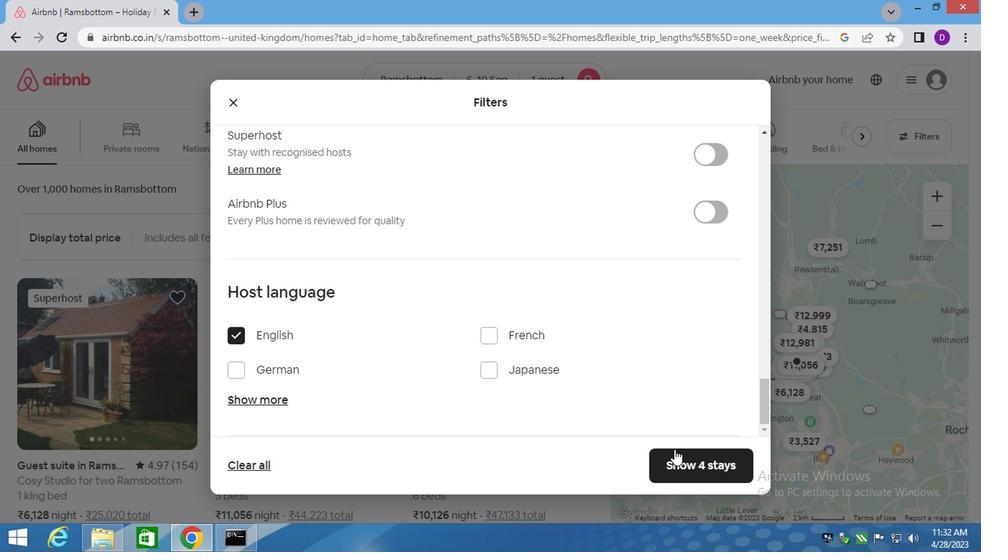 
Action: Mouse pressed left at (670, 455)
Screenshot: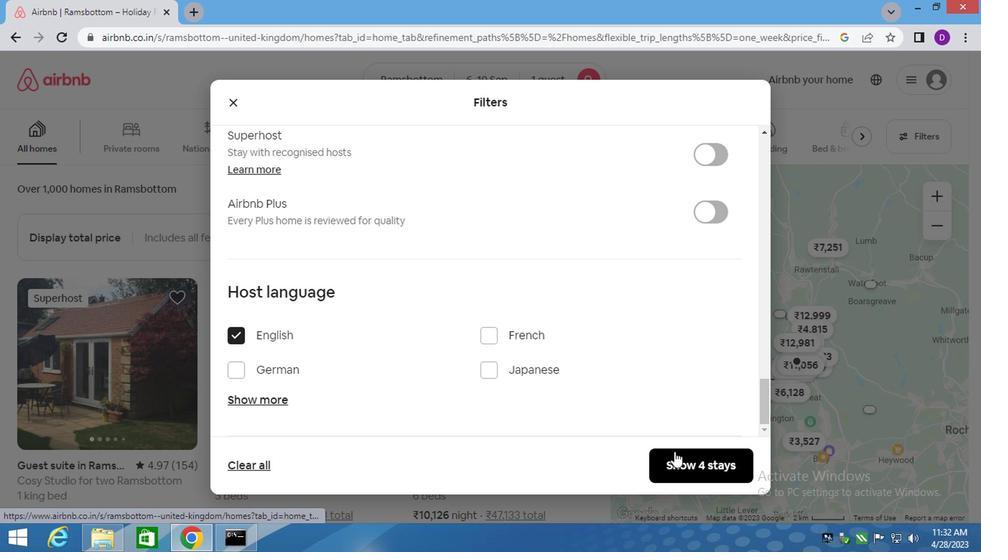 
